 Task: In the  document fostercreativity.odt Select the last point and add comment:  ' It adds clarity to the overall document' Insert emoji reactions: 'Thumbs Down' Select all the potins and apply Title Case
Action: Mouse moved to (323, 384)
Screenshot: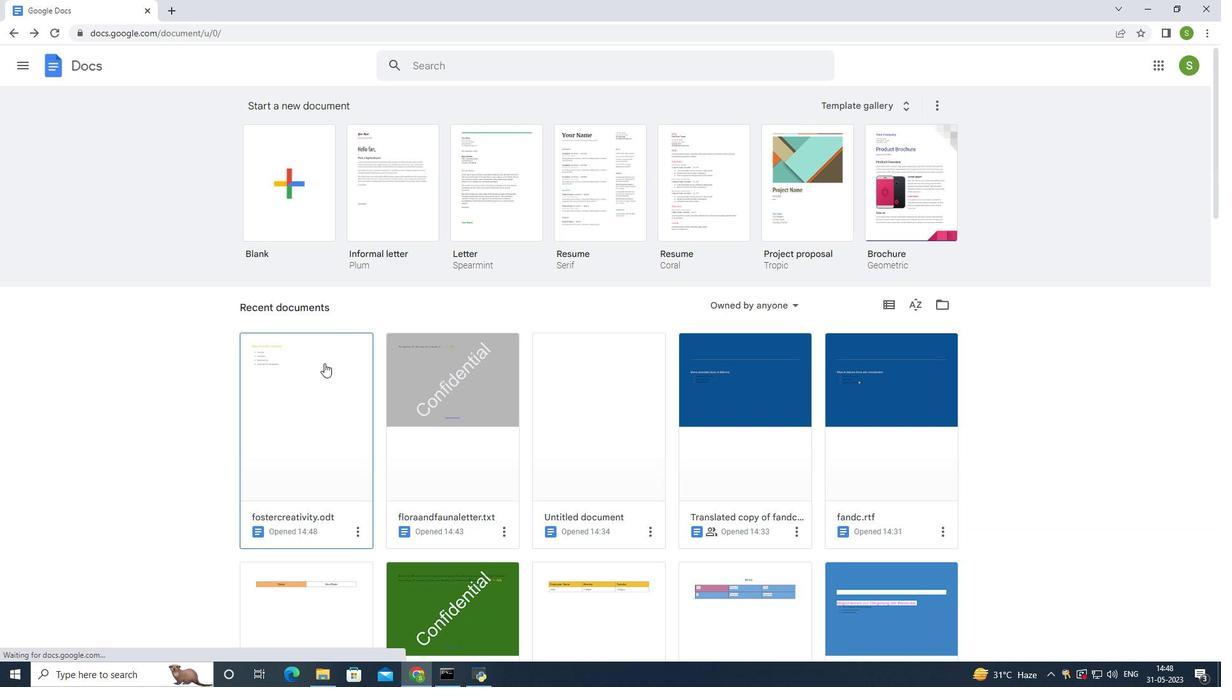 
Action: Mouse pressed left at (323, 384)
Screenshot: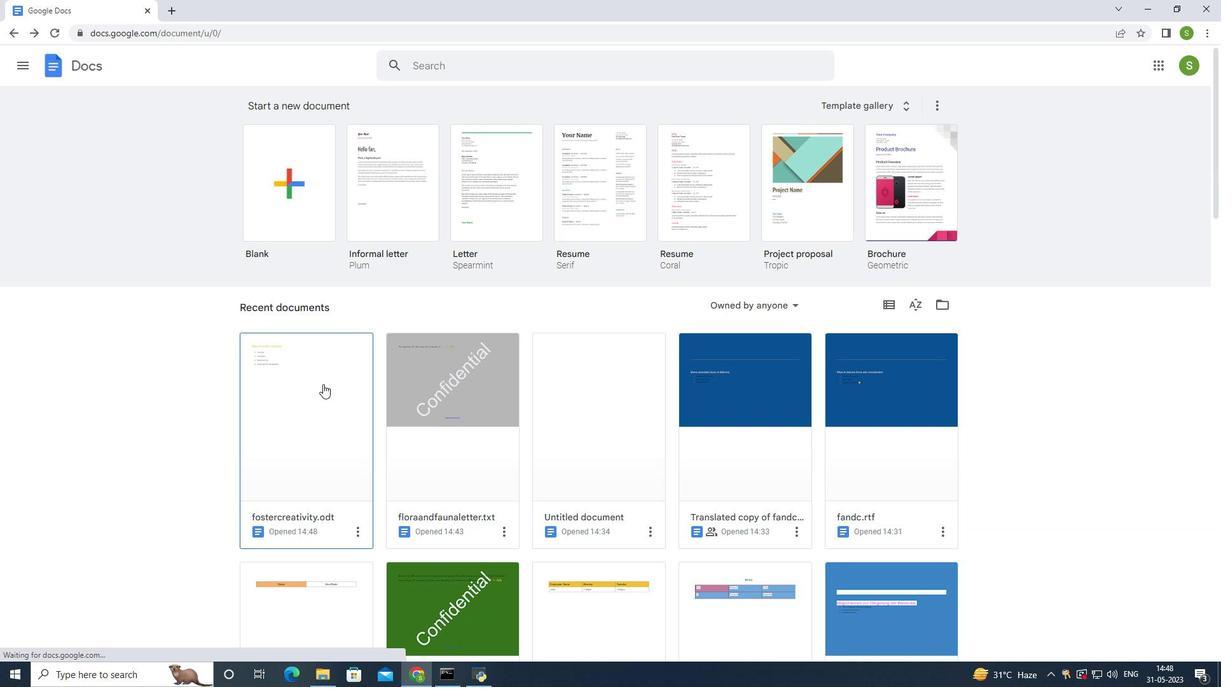
Action: Mouse moved to (426, 308)
Screenshot: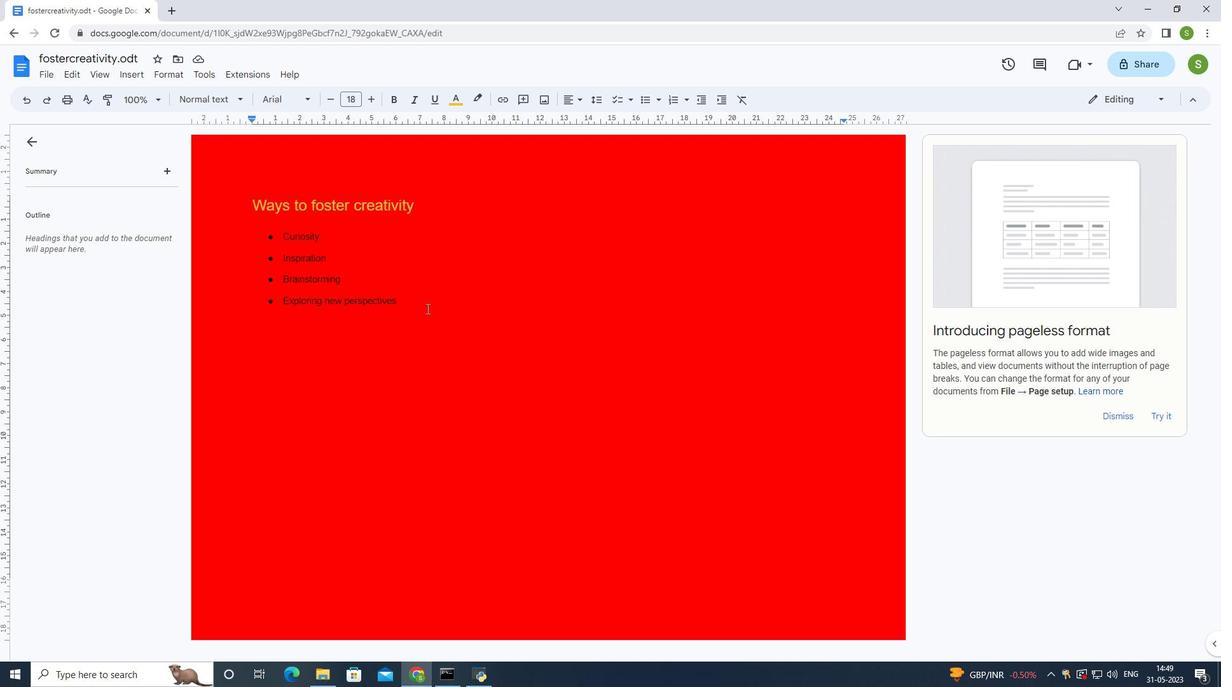 
Action: Mouse pressed left at (426, 308)
Screenshot: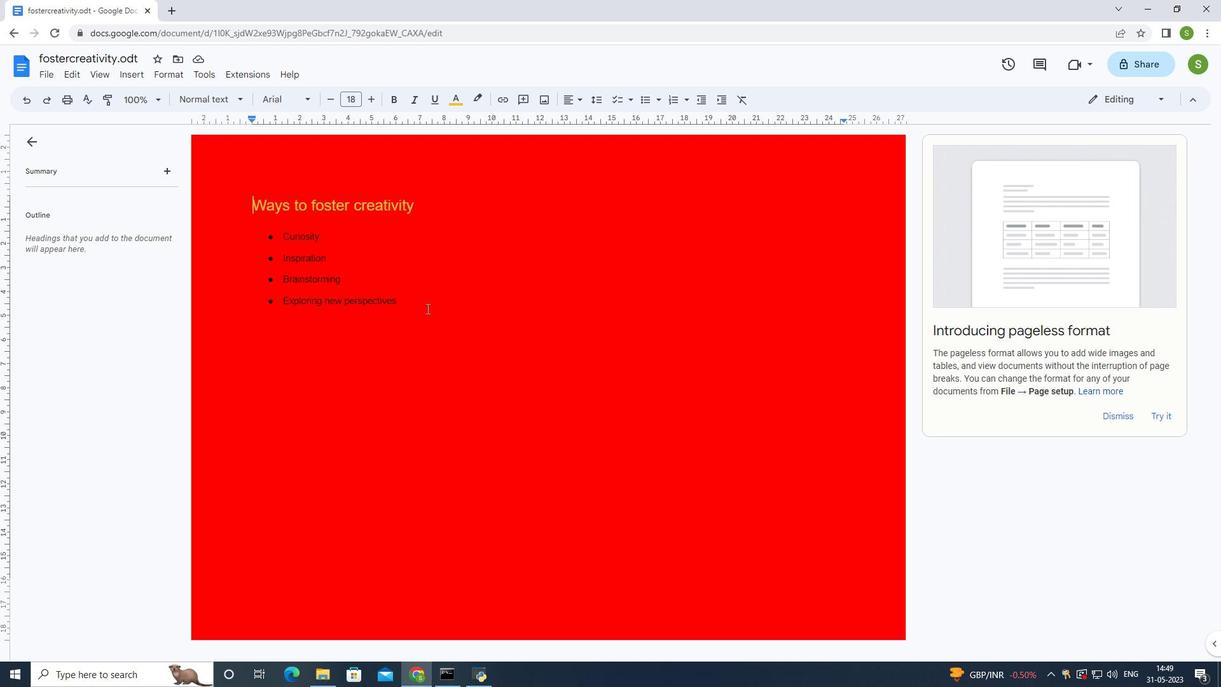 
Action: Mouse moved to (124, 76)
Screenshot: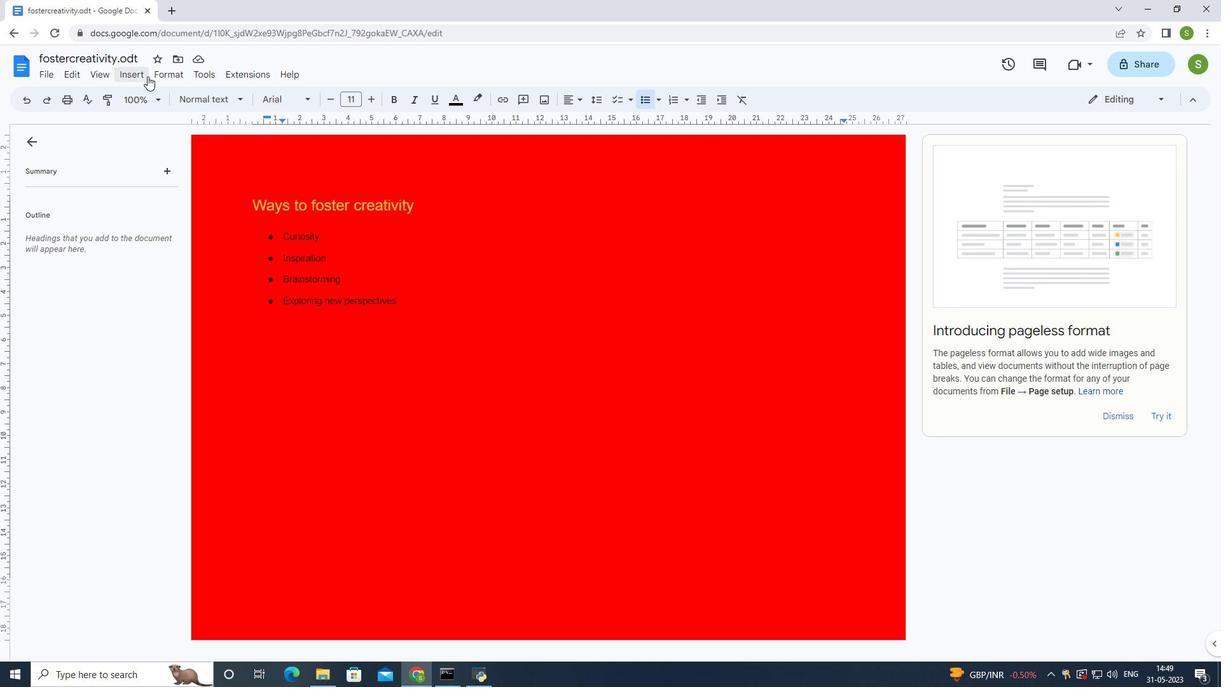 
Action: Mouse pressed left at (124, 76)
Screenshot: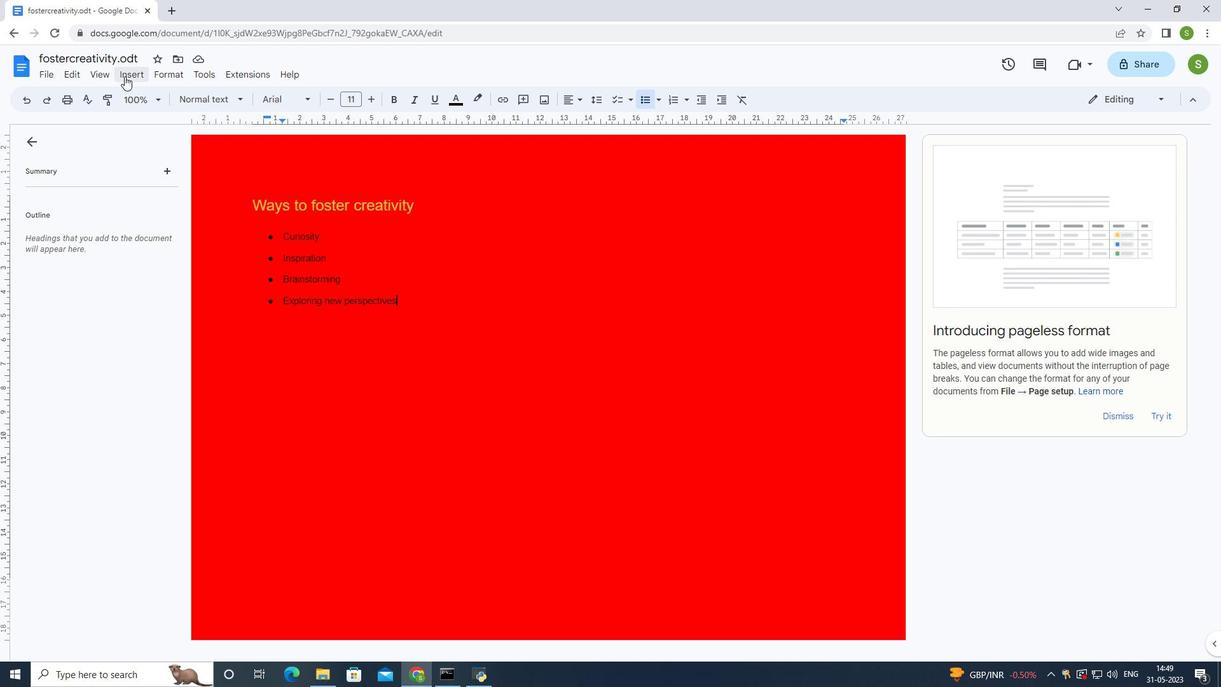 
Action: Mouse moved to (180, 484)
Screenshot: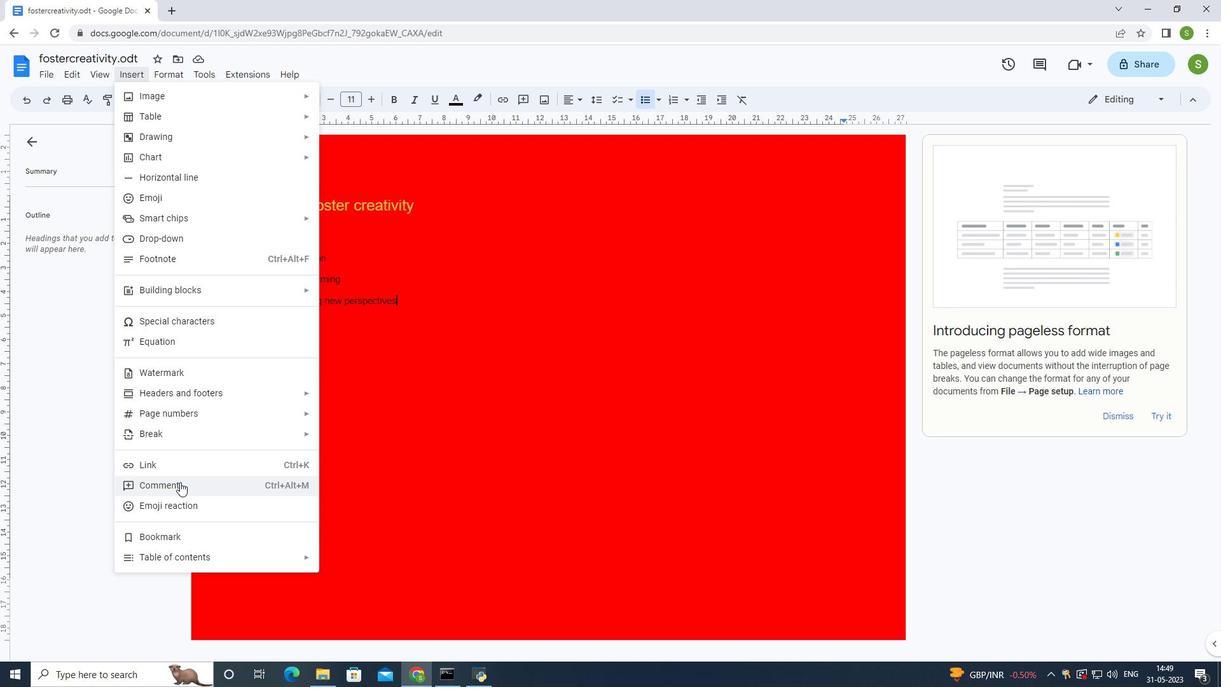 
Action: Mouse pressed left at (180, 484)
Screenshot: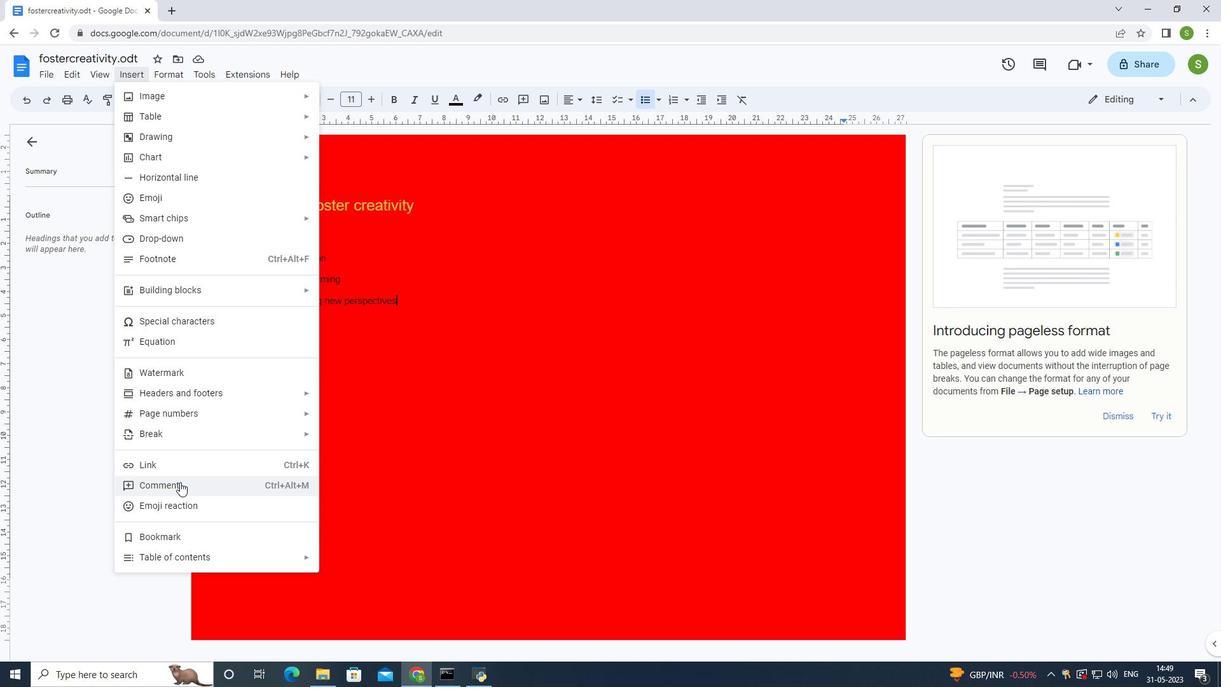 
Action: Mouse moved to (946, 354)
Screenshot: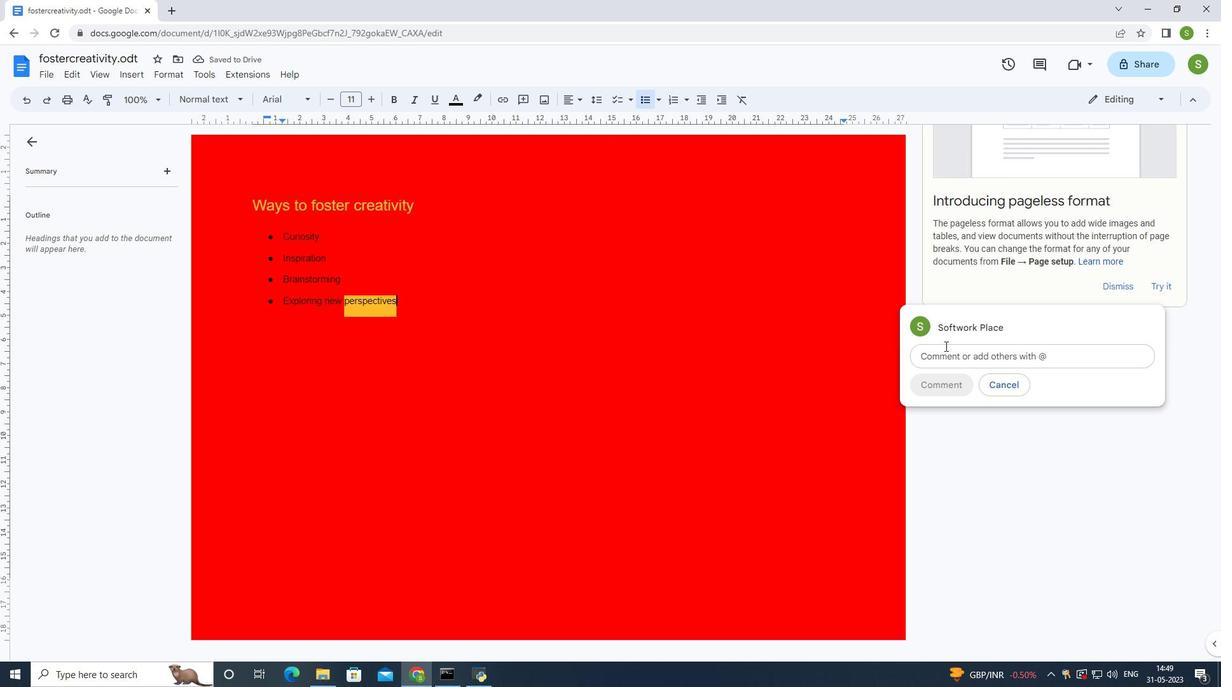 
Action: Mouse pressed left at (946, 354)
Screenshot: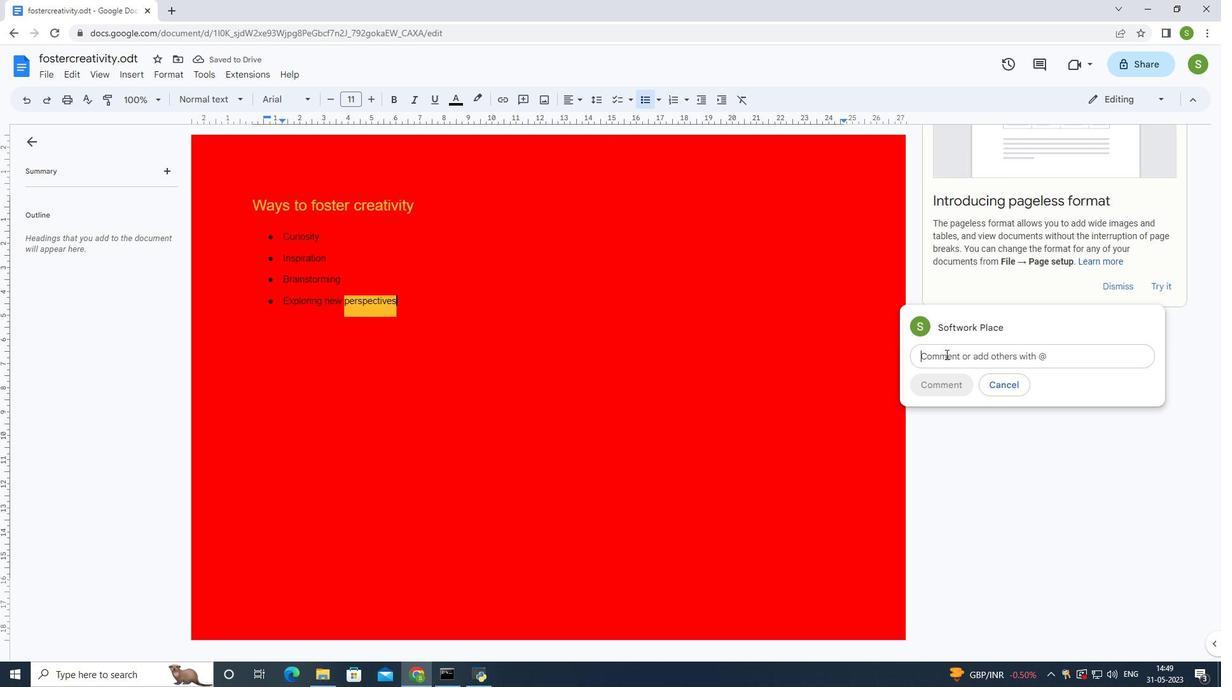 
Action: Mouse moved to (591, 185)
Screenshot: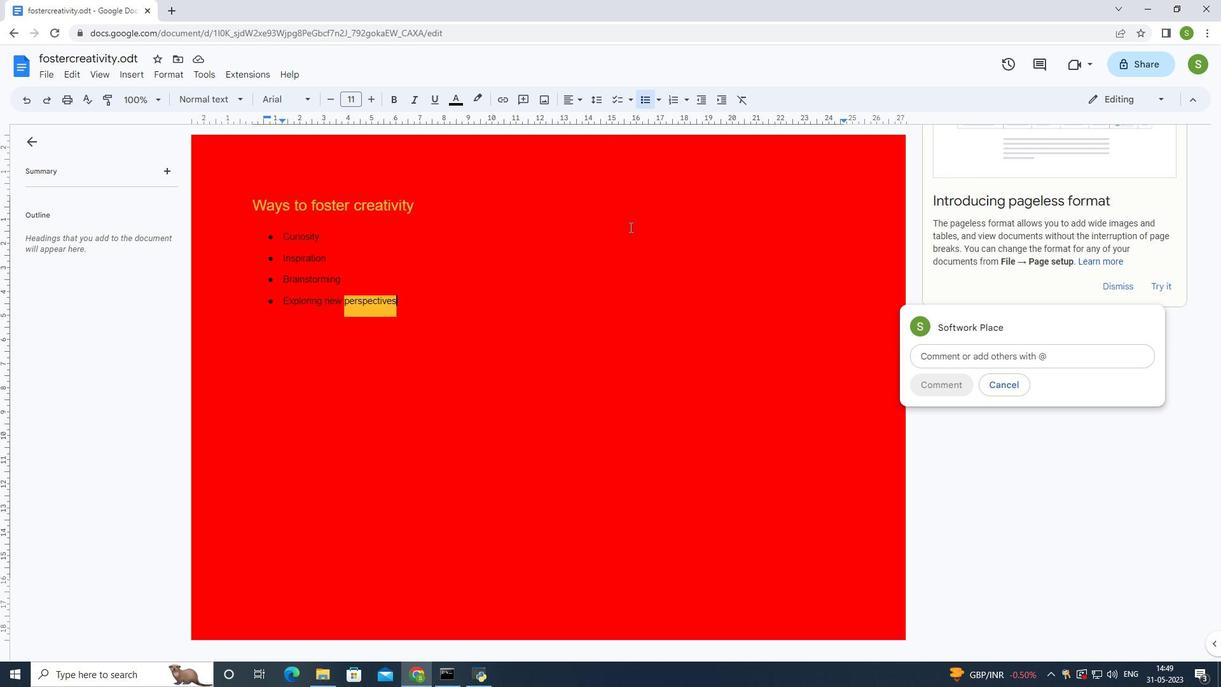 
Action: Key pressed <Key.shift>It<Key.space>adds<Key.space>clarity<Key.space>to<Key.space>the<Key.space>overall<Key.space>document
Screenshot: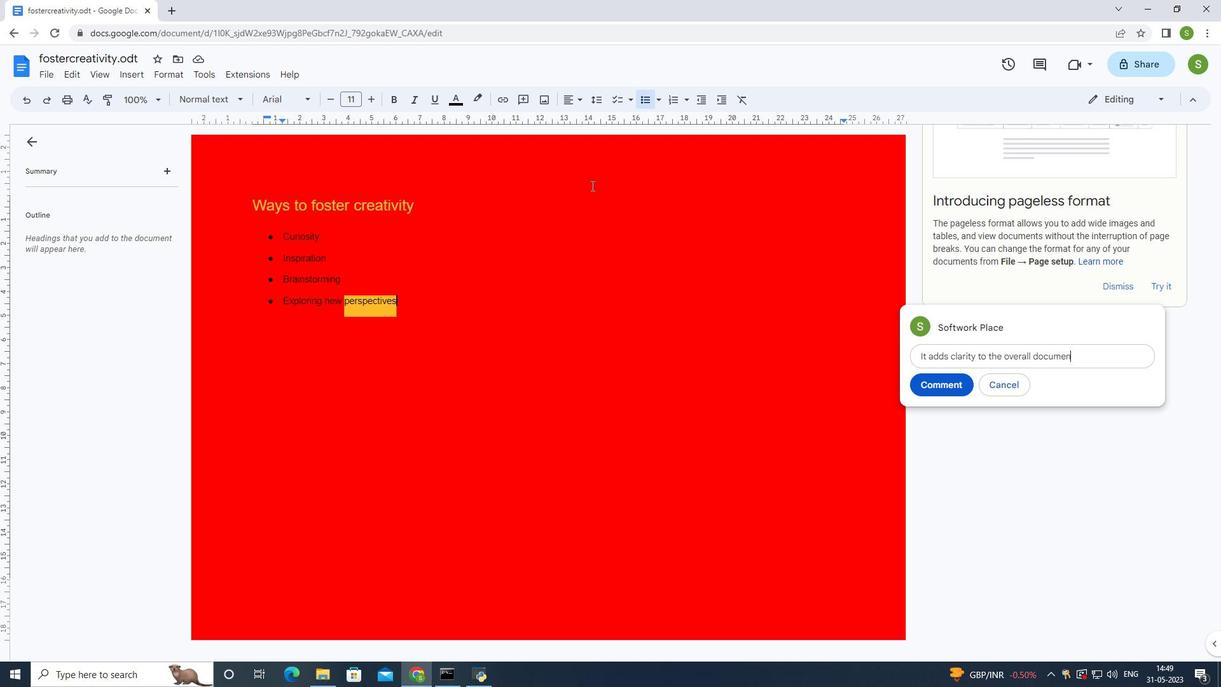 
Action: Mouse moved to (945, 389)
Screenshot: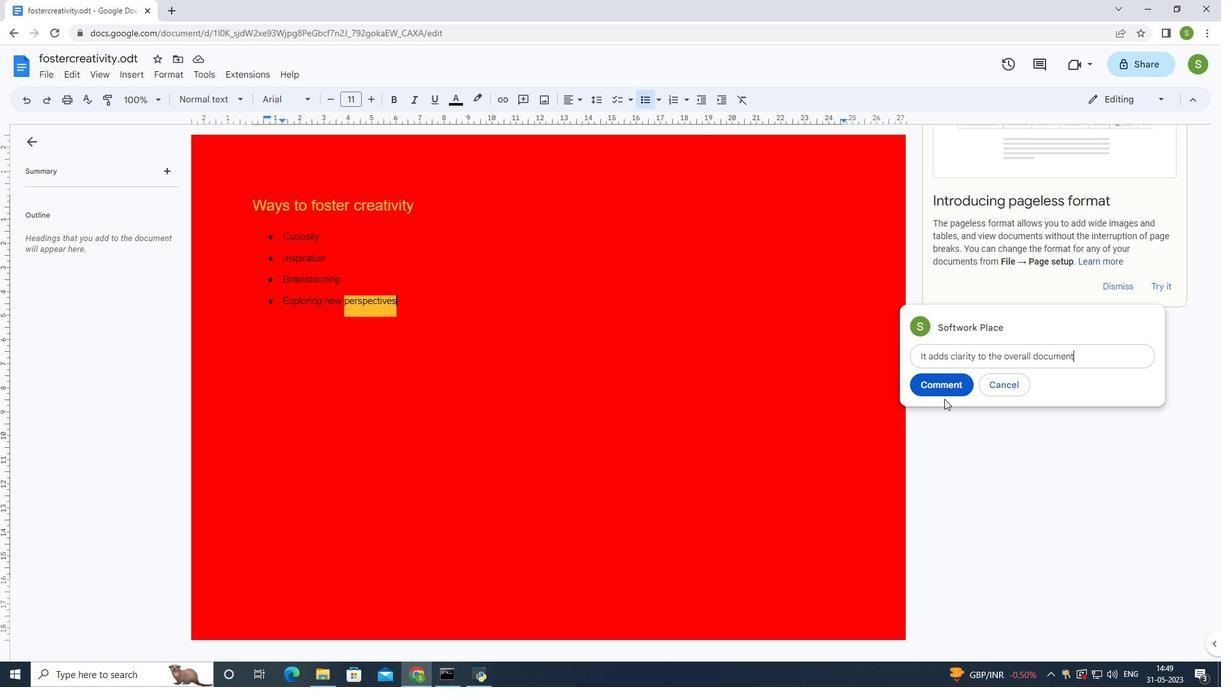 
Action: Mouse pressed left at (945, 389)
Screenshot: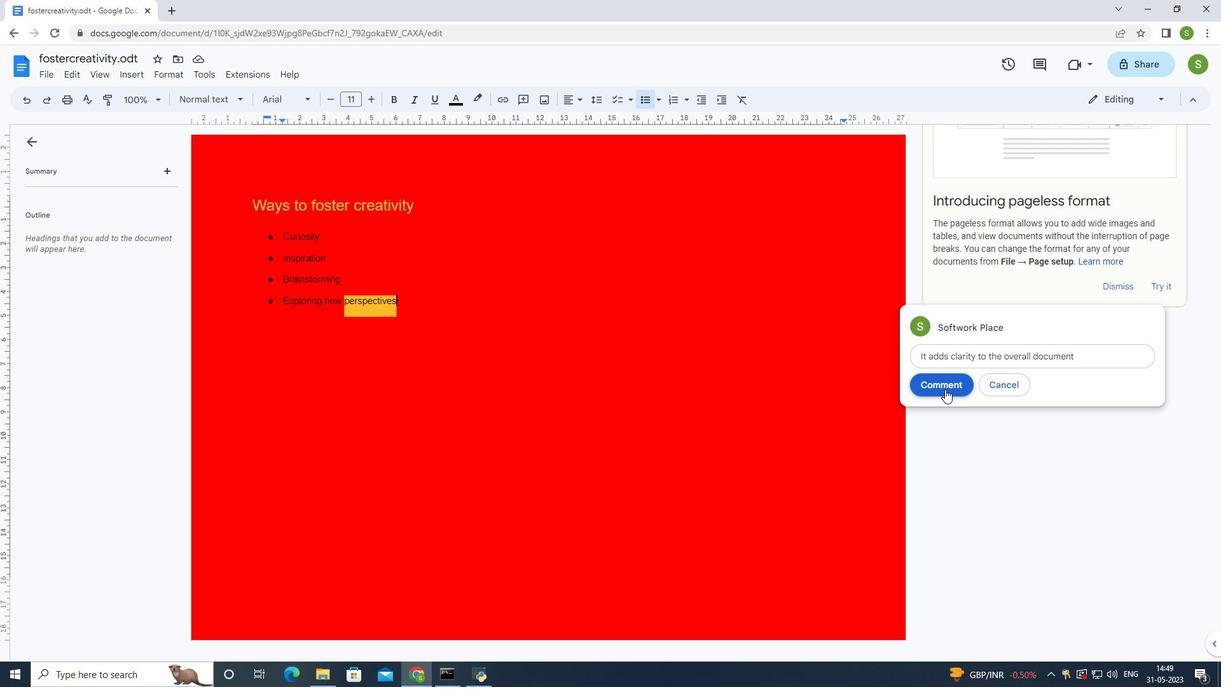 
Action: Mouse moved to (132, 69)
Screenshot: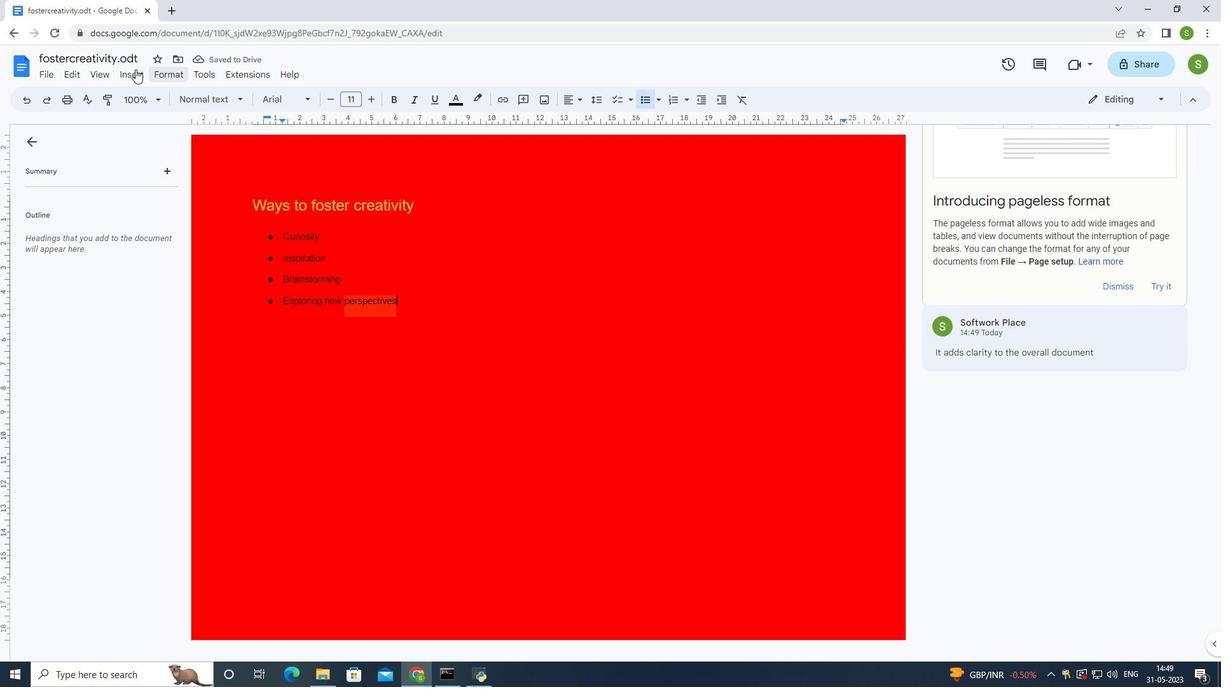 
Action: Mouse pressed left at (132, 69)
Screenshot: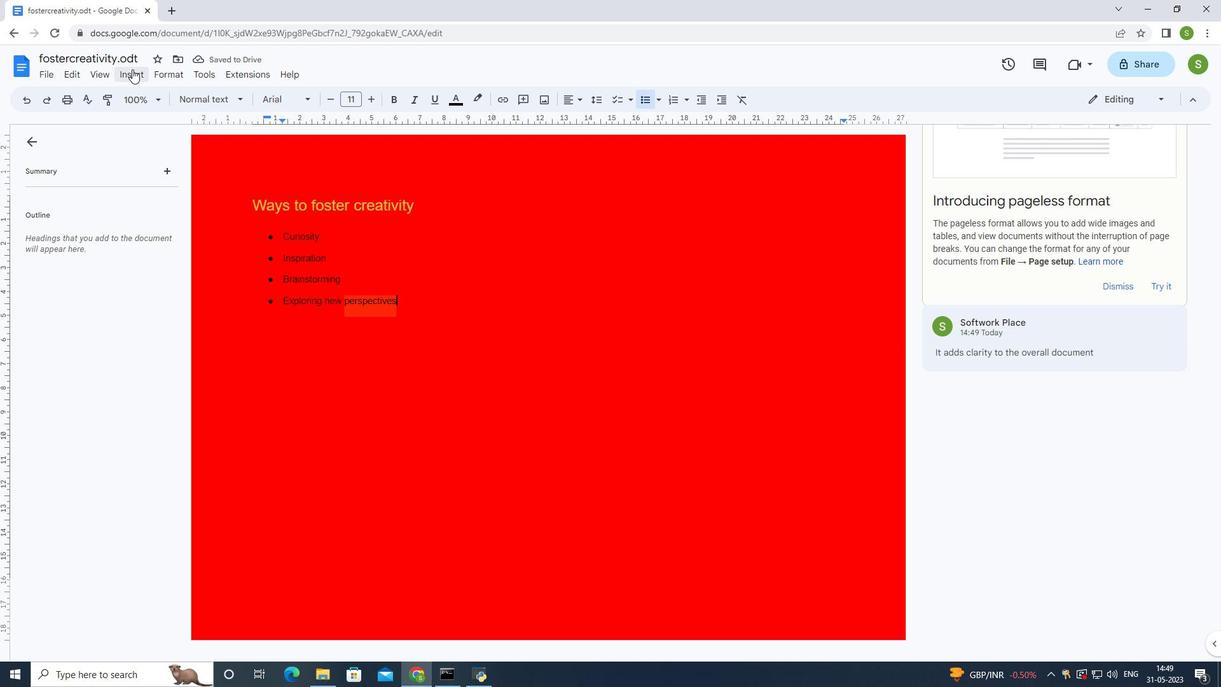 
Action: Mouse moved to (155, 199)
Screenshot: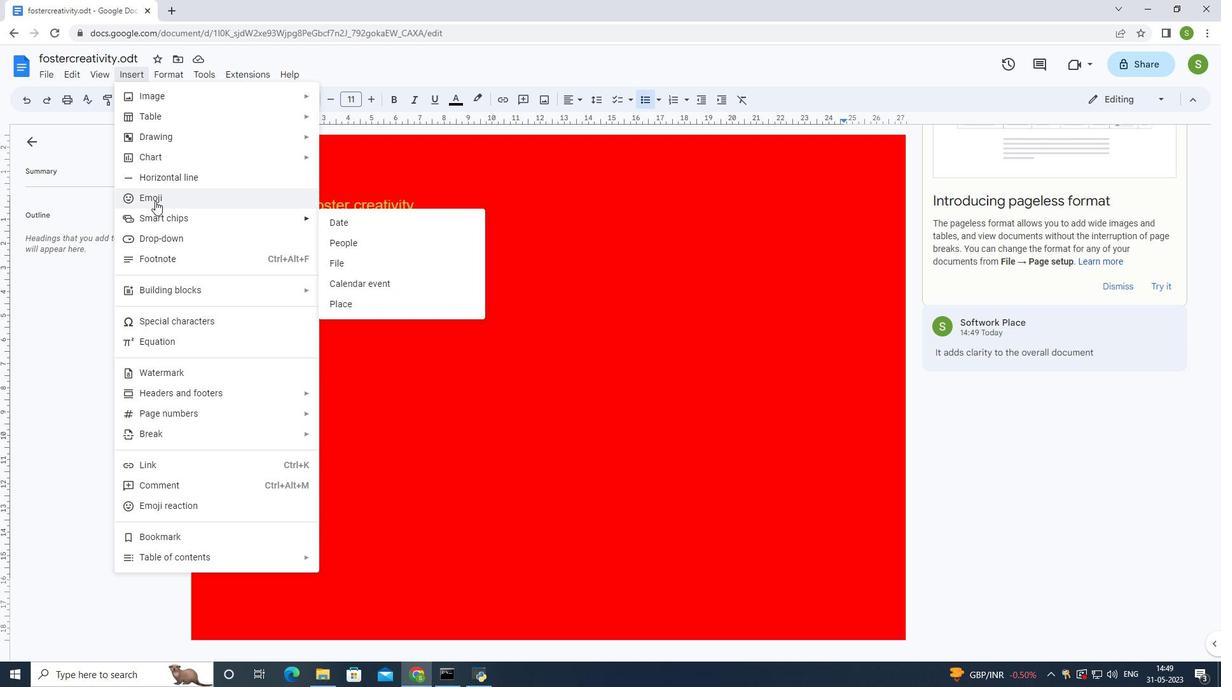 
Action: Mouse pressed left at (155, 199)
Screenshot: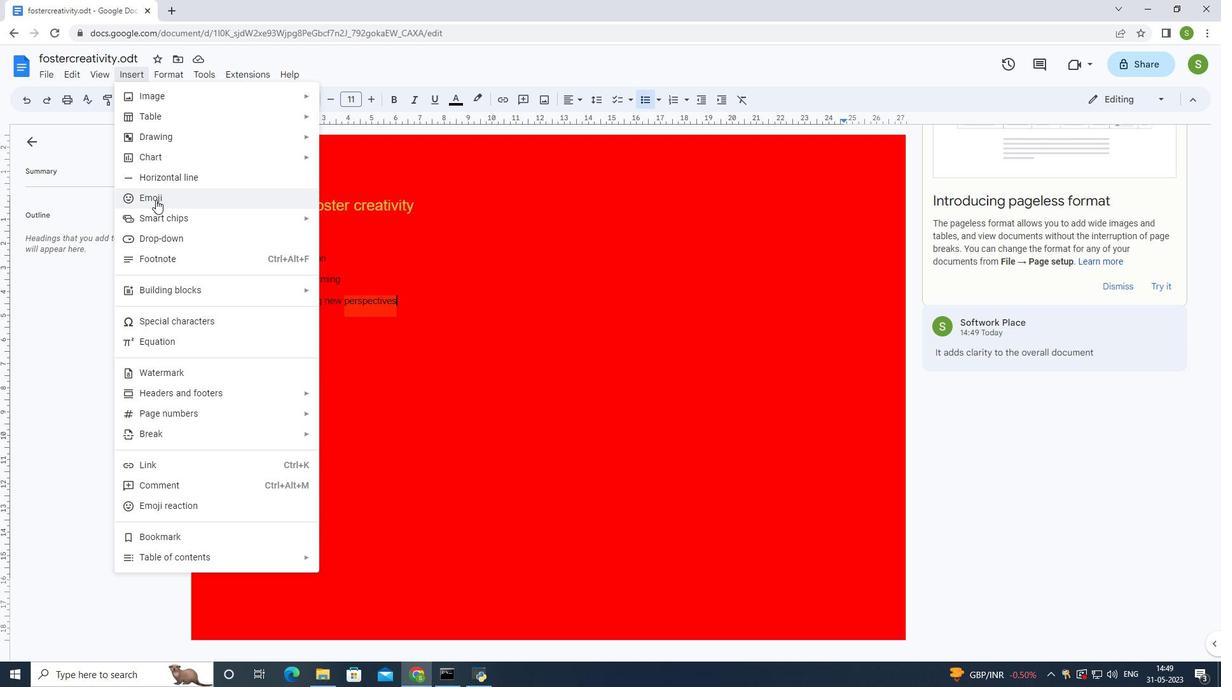 
Action: Mouse moved to (509, 422)
Screenshot: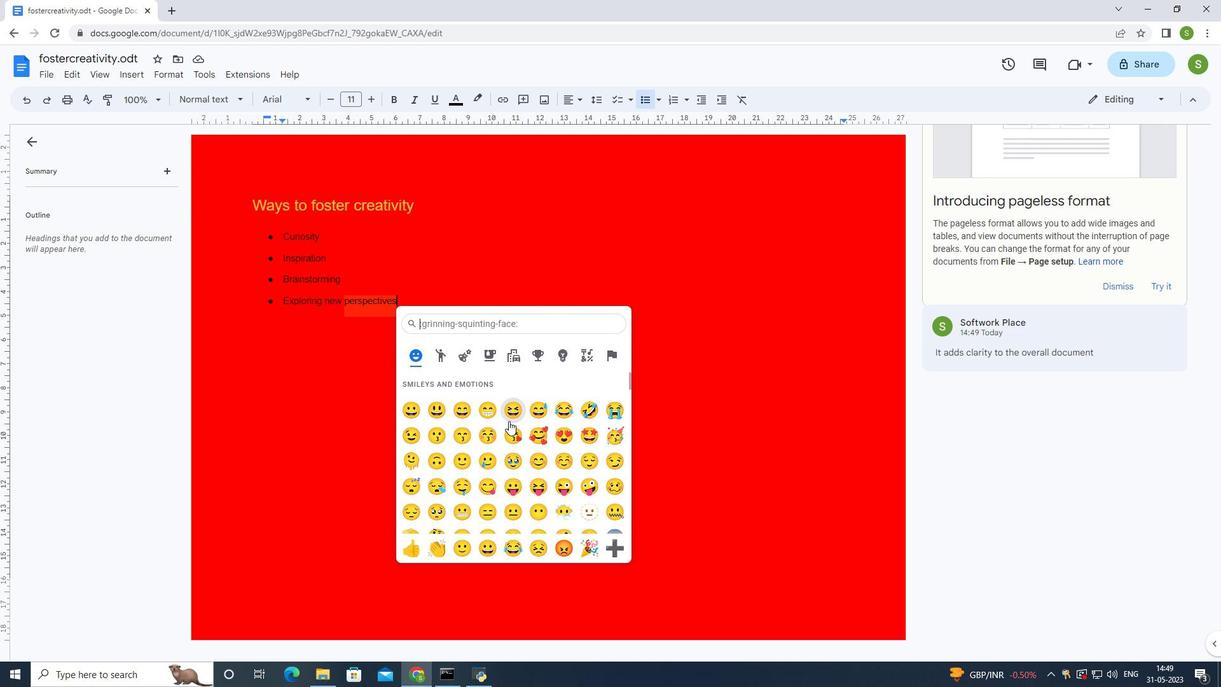 
Action: Mouse scrolled (509, 421) with delta (0, 0)
Screenshot: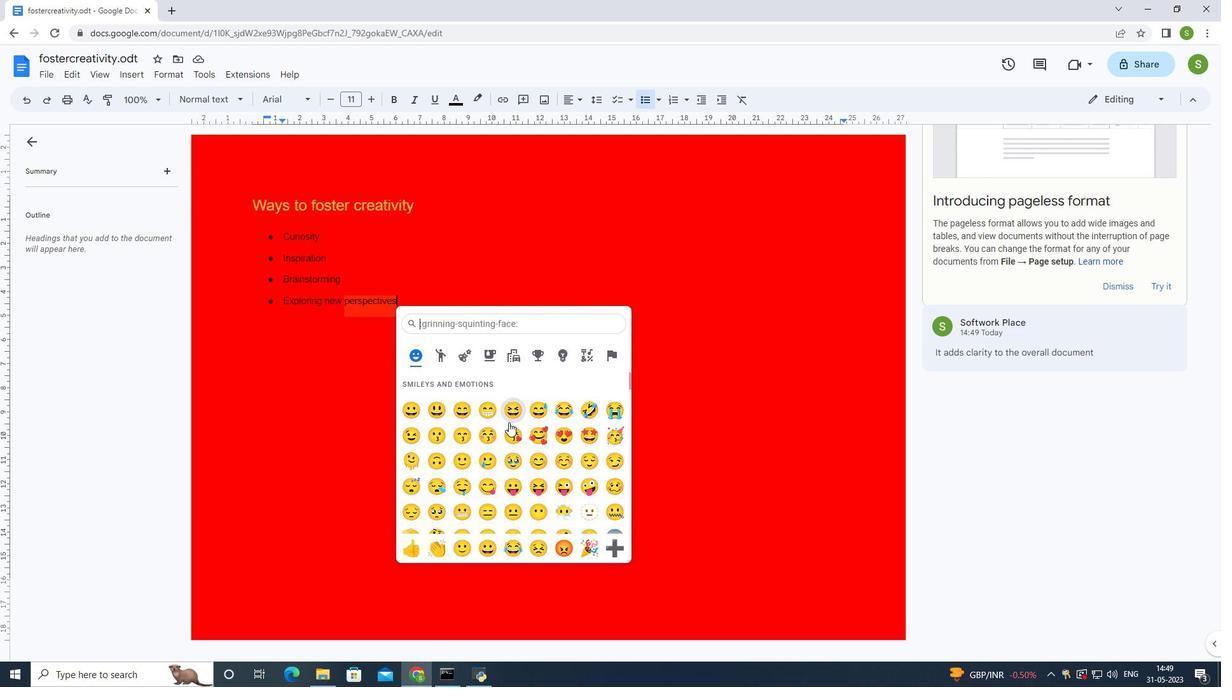 
Action: Mouse scrolled (509, 421) with delta (0, 0)
Screenshot: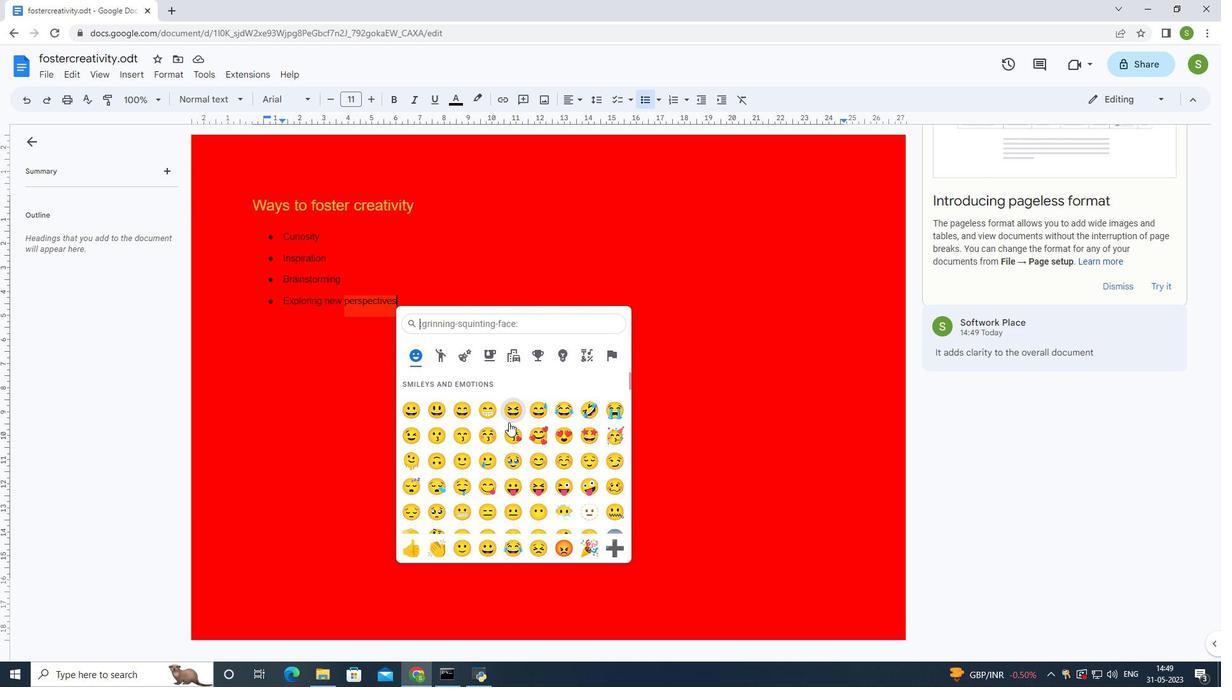 
Action: Mouse scrolled (509, 421) with delta (0, 0)
Screenshot: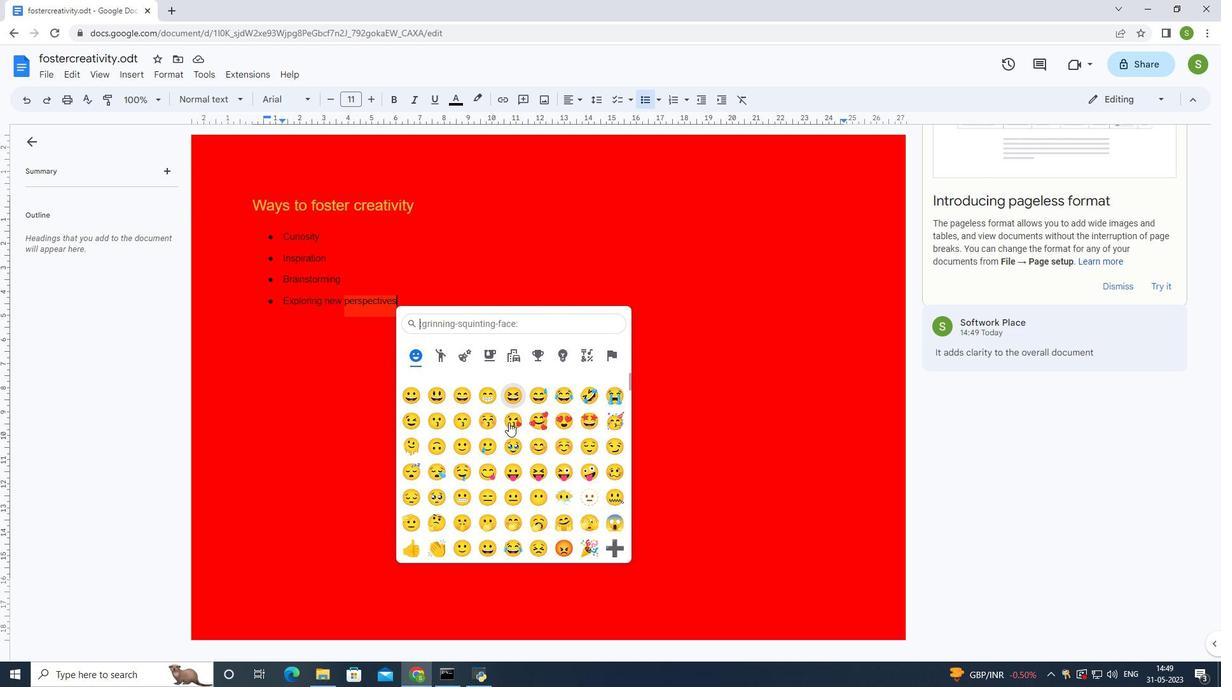 
Action: Mouse scrolled (509, 421) with delta (0, 0)
Screenshot: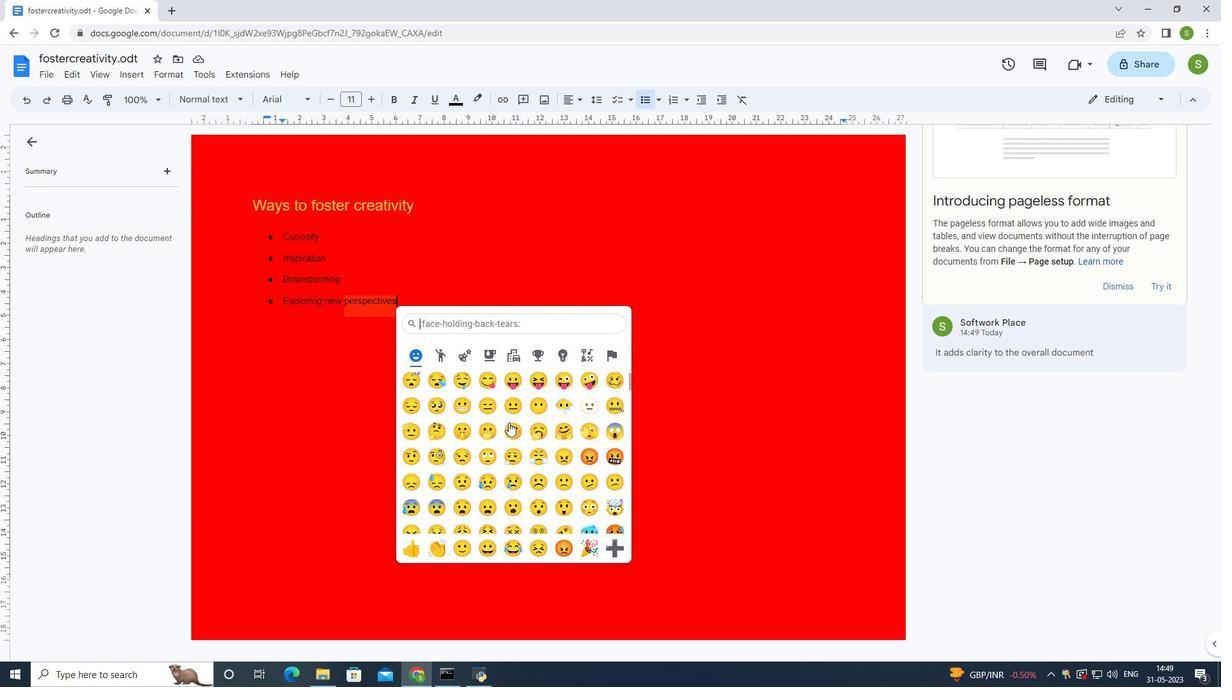 
Action: Mouse scrolled (509, 421) with delta (0, 0)
Screenshot: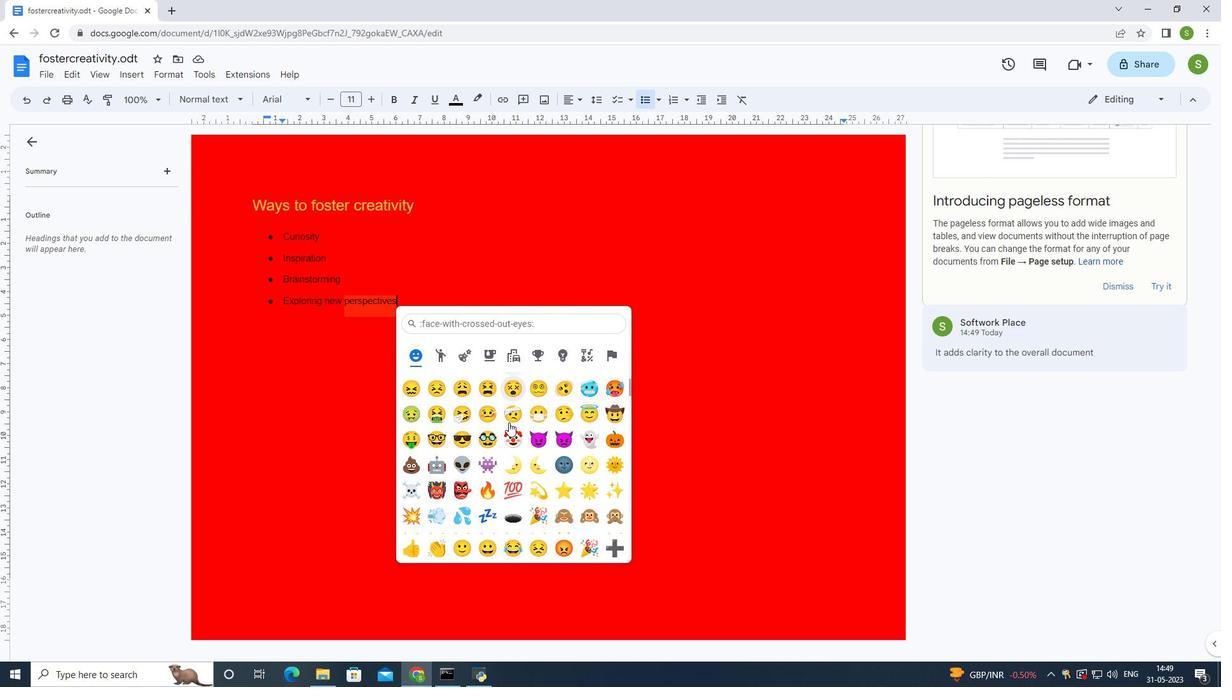 
Action: Mouse moved to (509, 421)
Screenshot: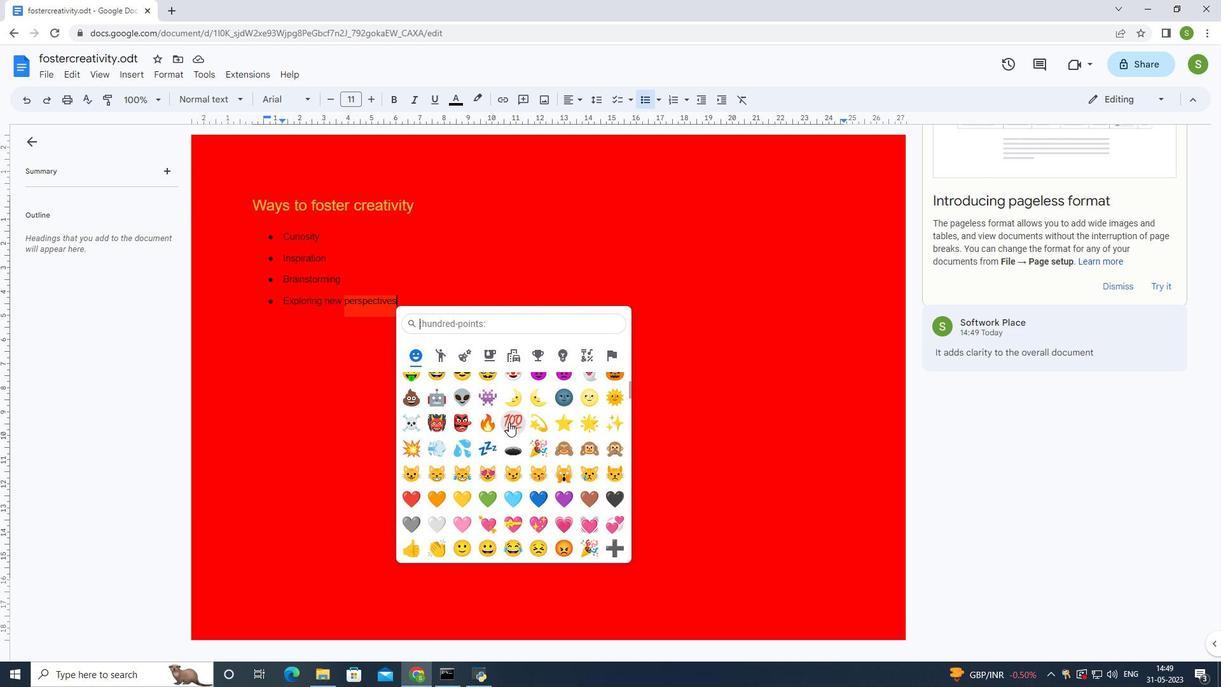 
Action: Mouse scrolled (509, 421) with delta (0, 0)
Screenshot: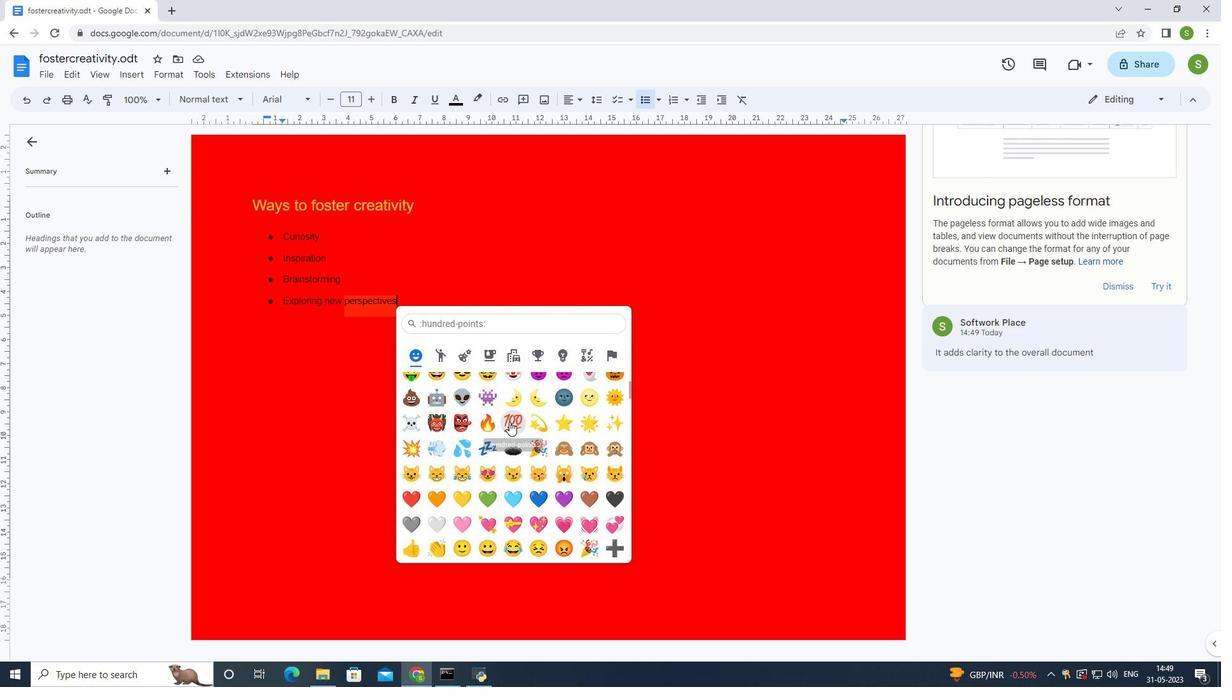
Action: Mouse scrolled (509, 421) with delta (0, 0)
Screenshot: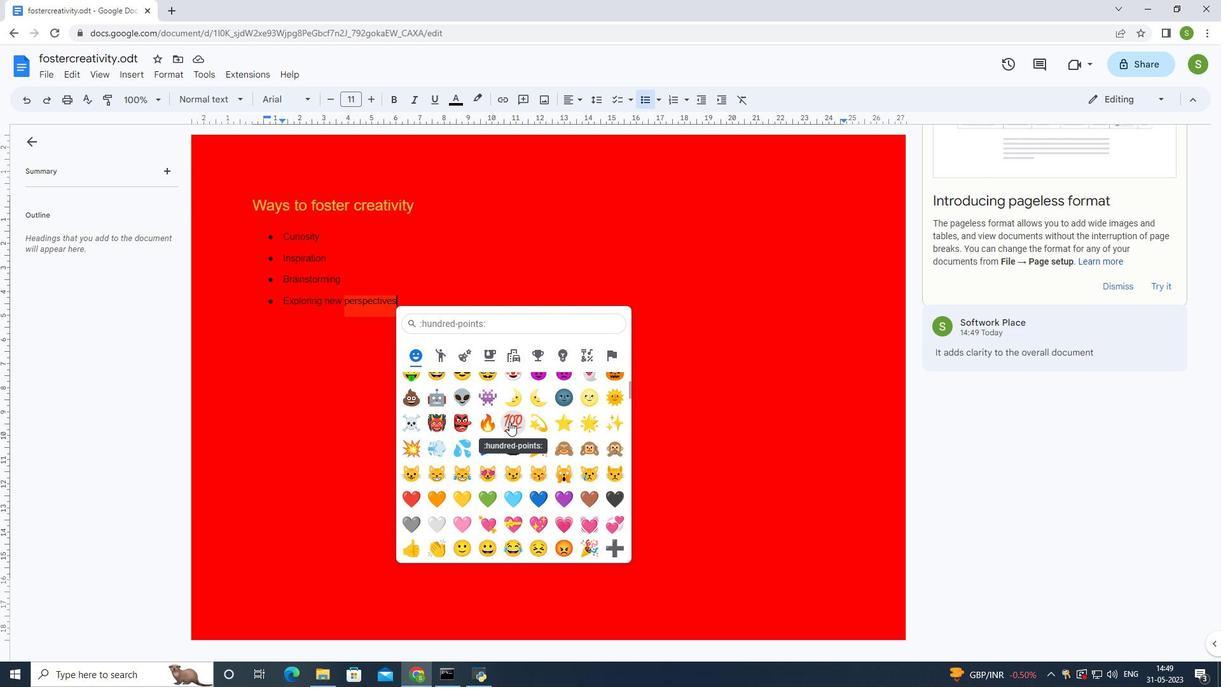 
Action: Mouse scrolled (509, 421) with delta (0, 0)
Screenshot: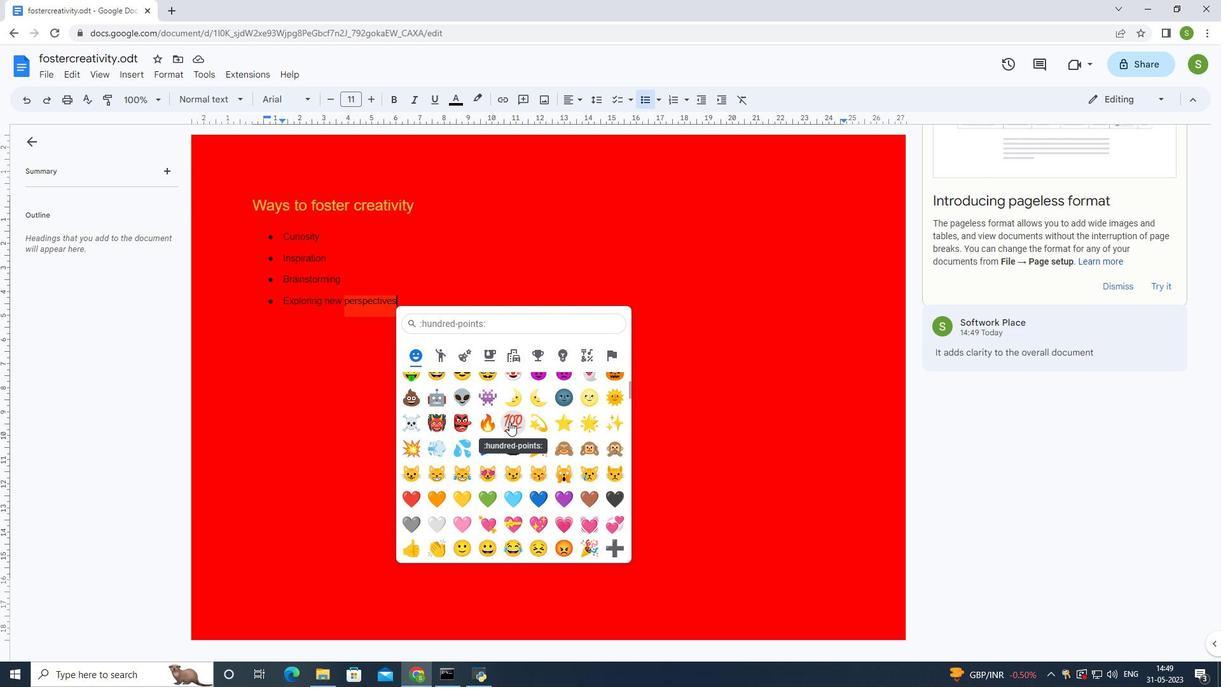 
Action: Mouse scrolled (509, 421) with delta (0, 0)
Screenshot: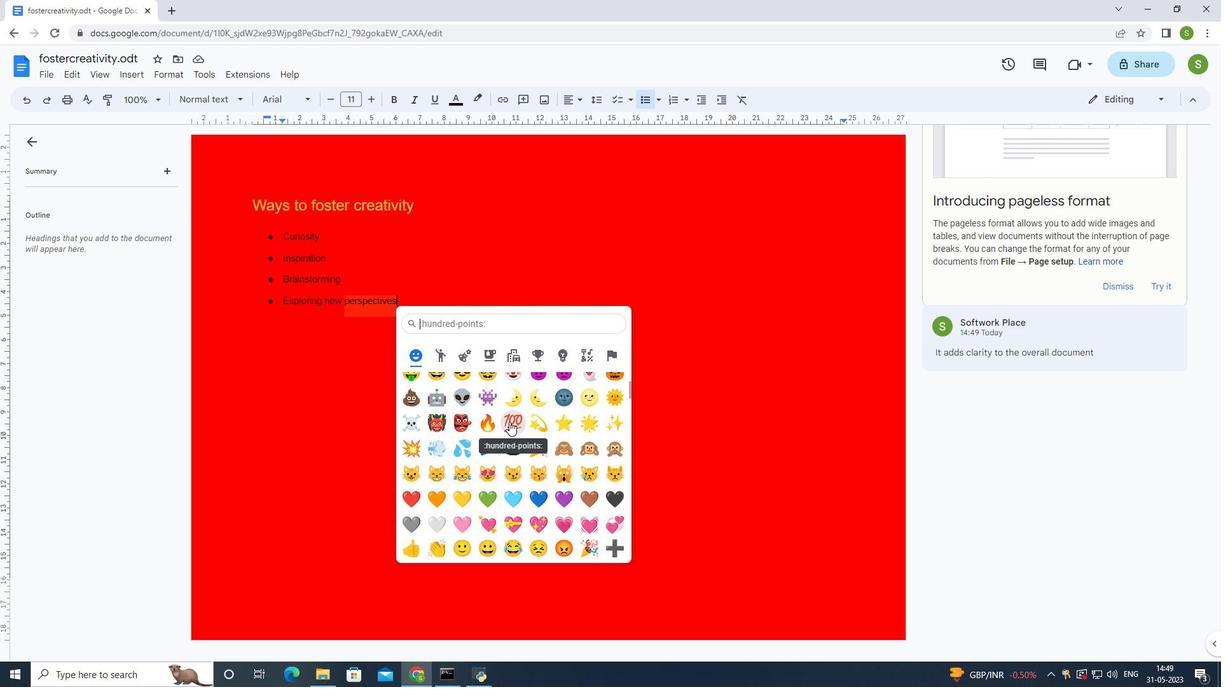 
Action: Mouse moved to (437, 402)
Screenshot: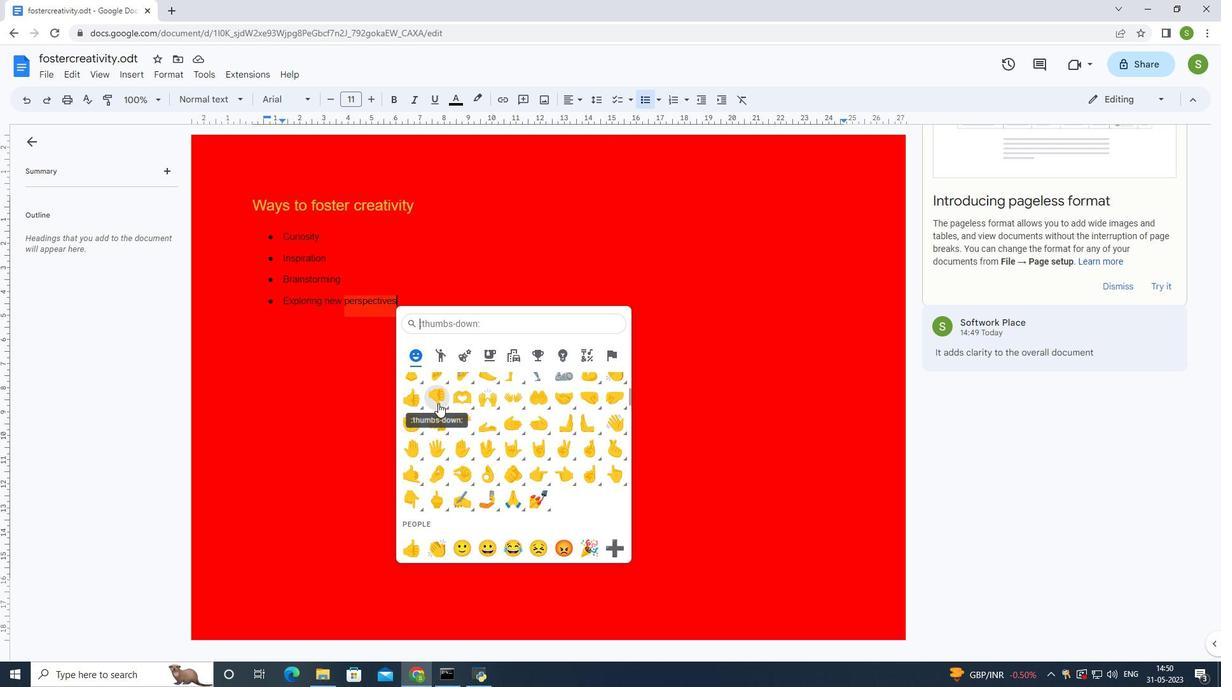 
Action: Mouse pressed left at (437, 402)
Screenshot: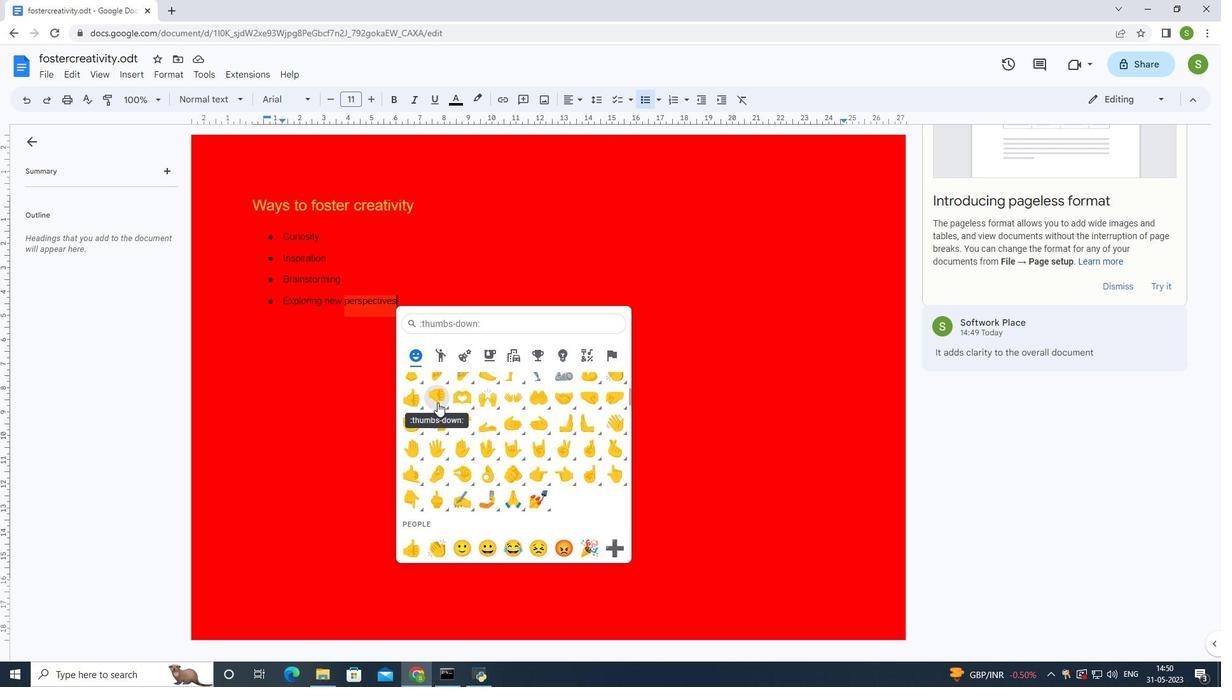 
Action: Mouse moved to (278, 234)
Screenshot: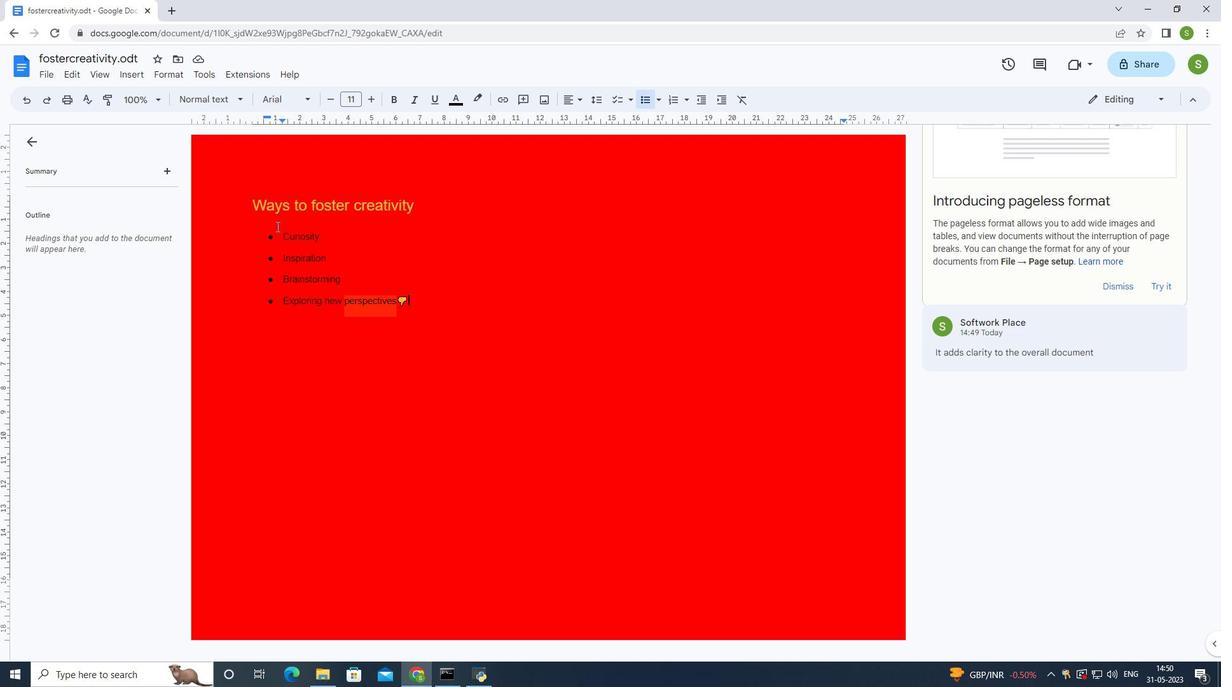 
Action: Mouse pressed left at (278, 234)
Screenshot: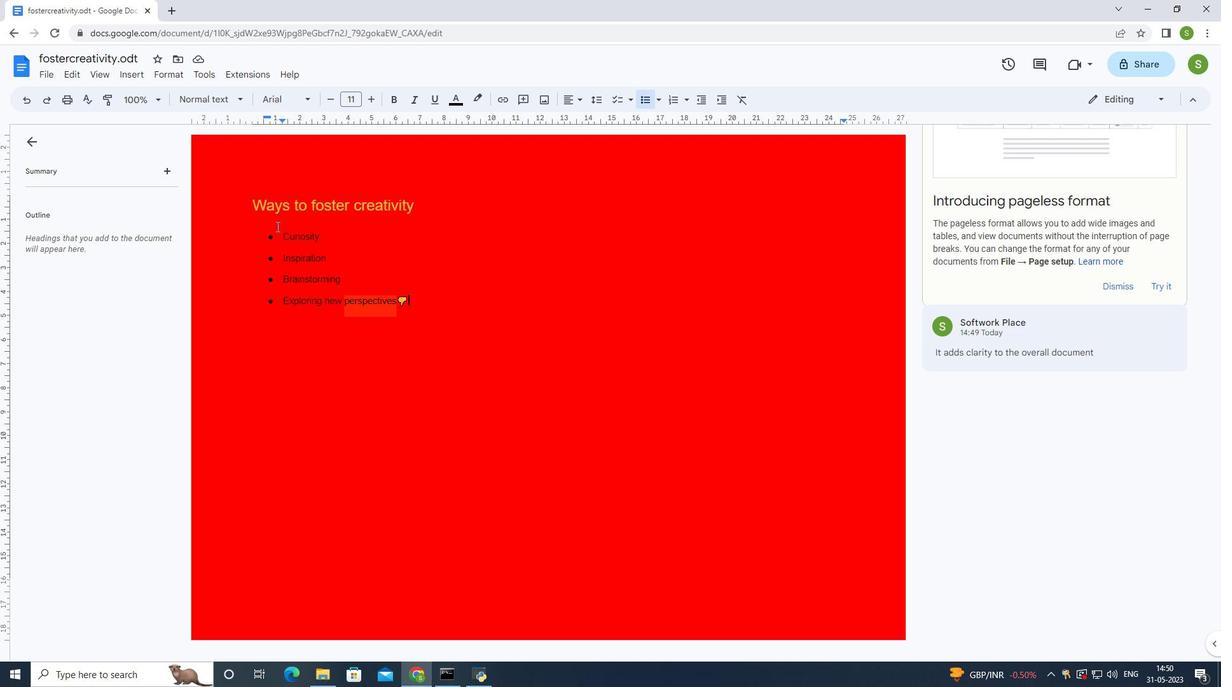 
Action: Mouse moved to (202, 71)
Screenshot: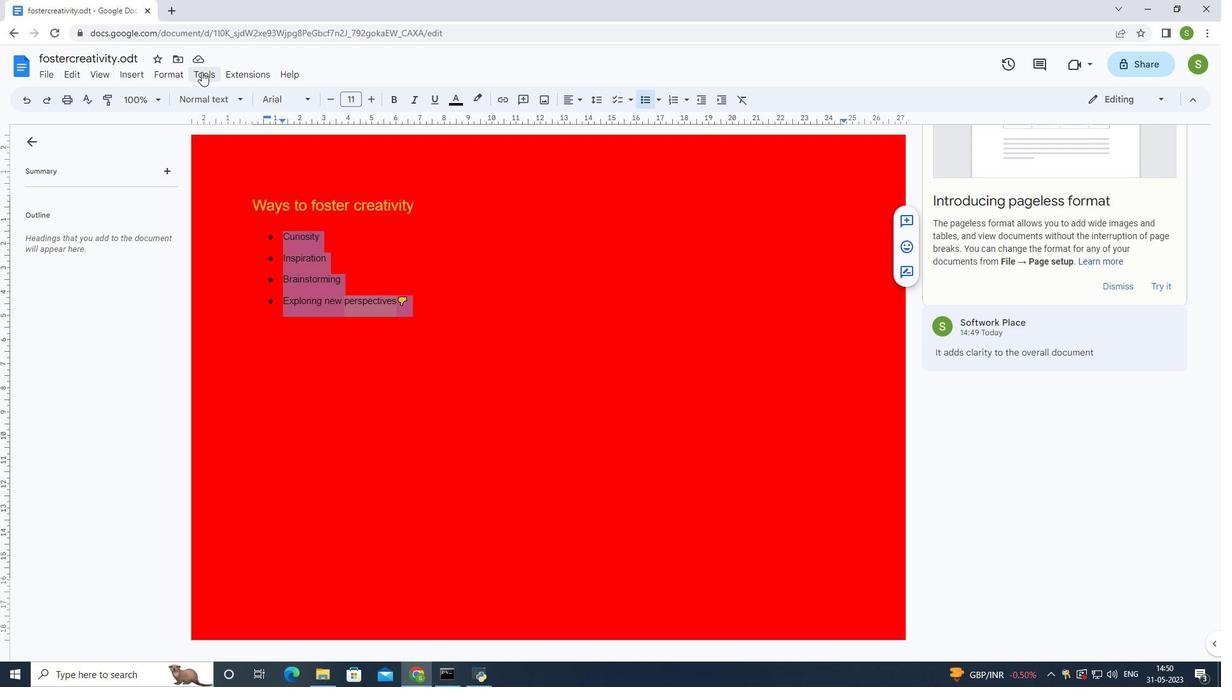 
Action: Mouse pressed left at (202, 71)
Screenshot: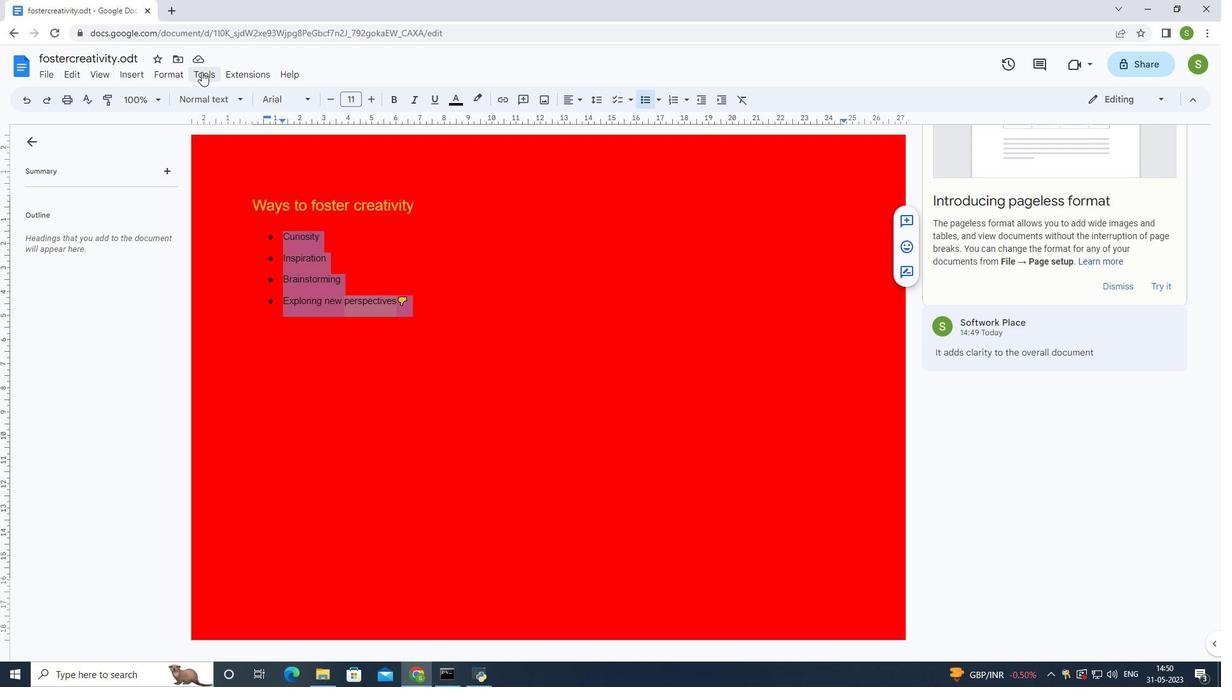 
Action: Mouse moved to (559, 296)
Screenshot: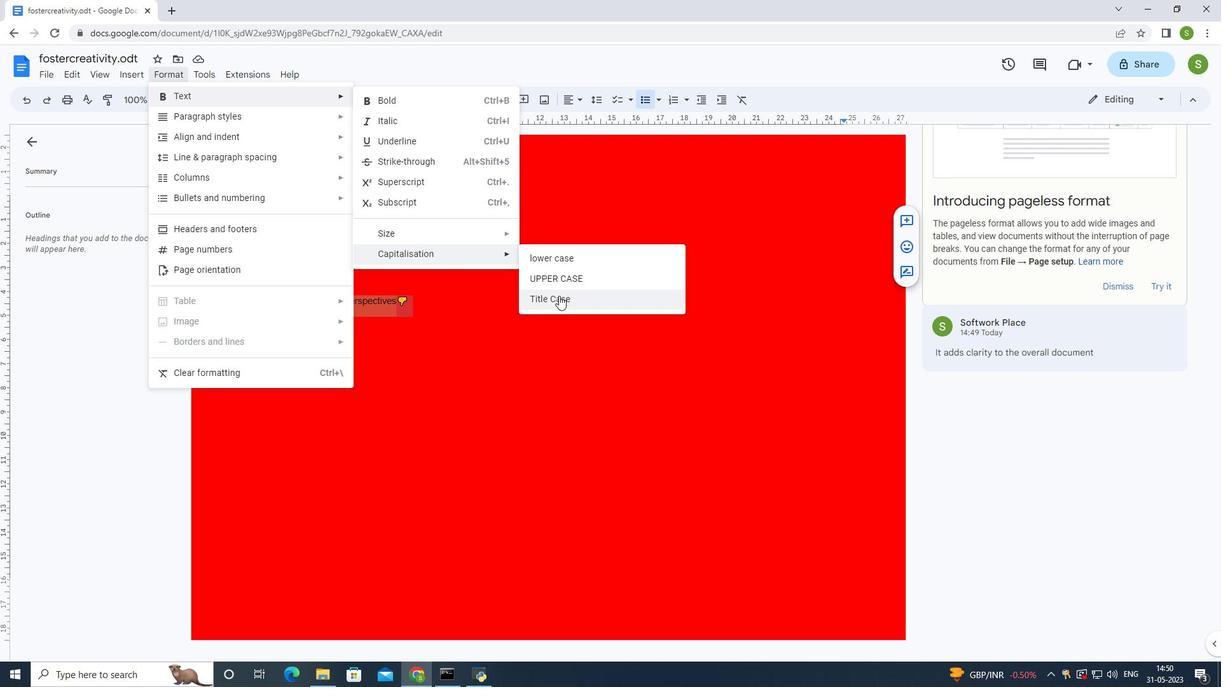 
Action: Mouse pressed left at (559, 296)
Screenshot: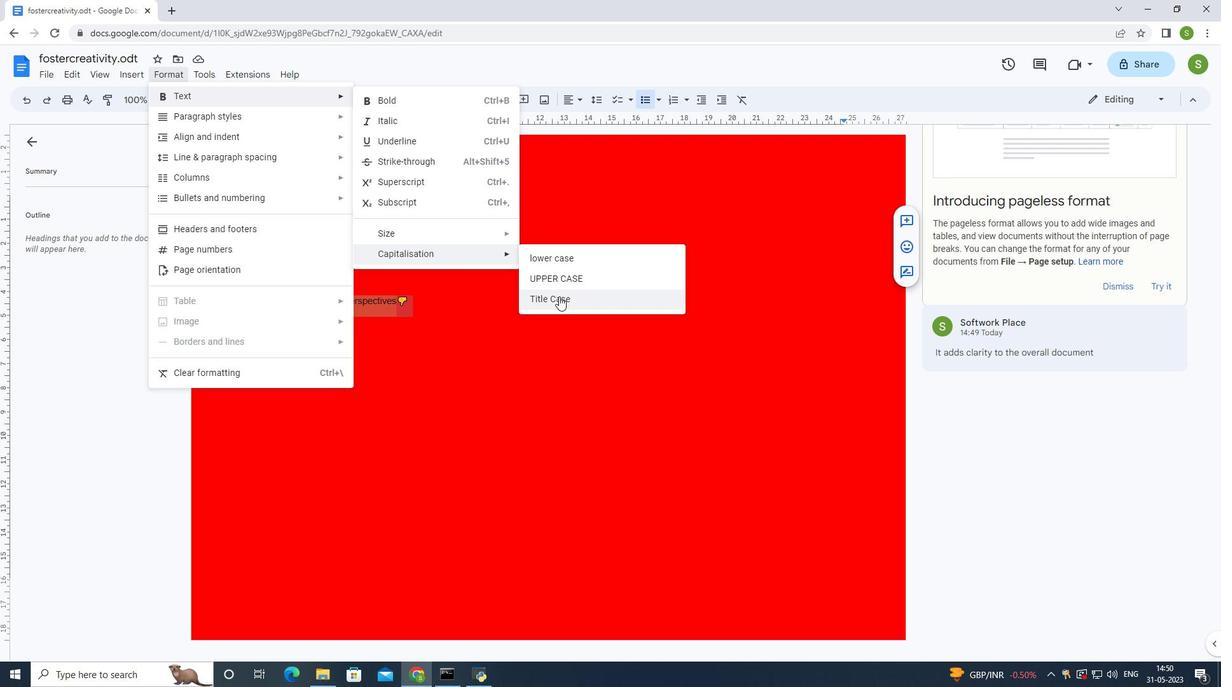 
Action: Mouse moved to (559, 297)
Screenshot: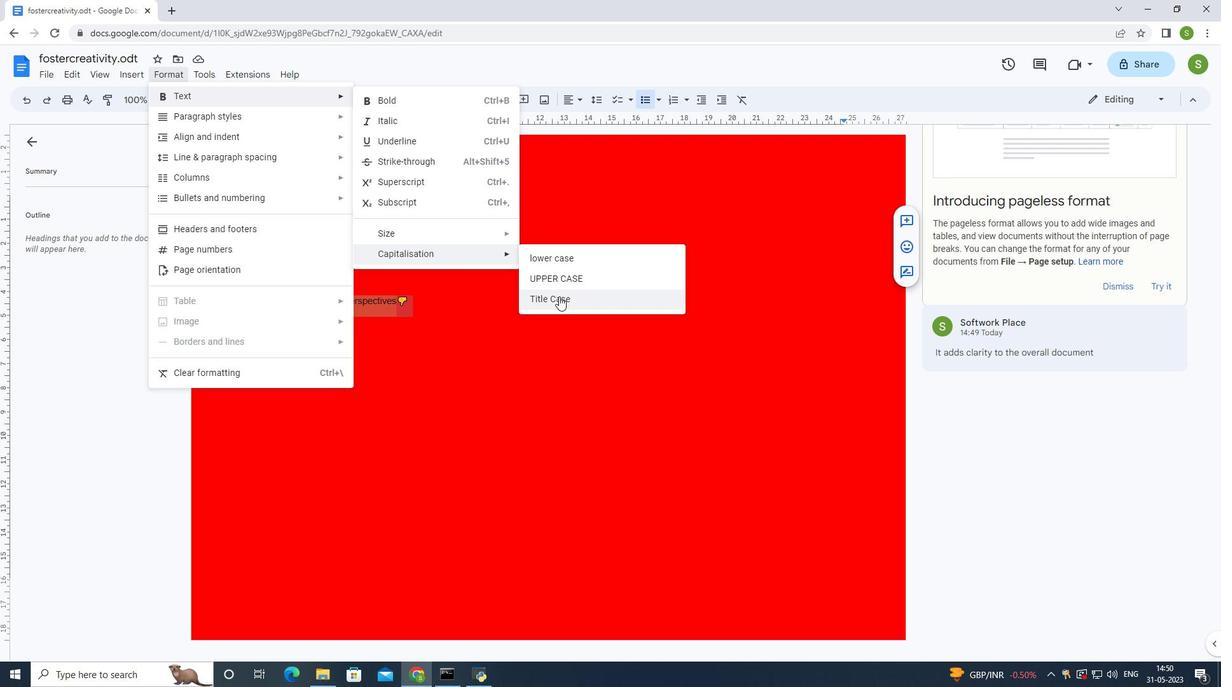 
Action: Mouse pressed left at (559, 297)
Screenshot: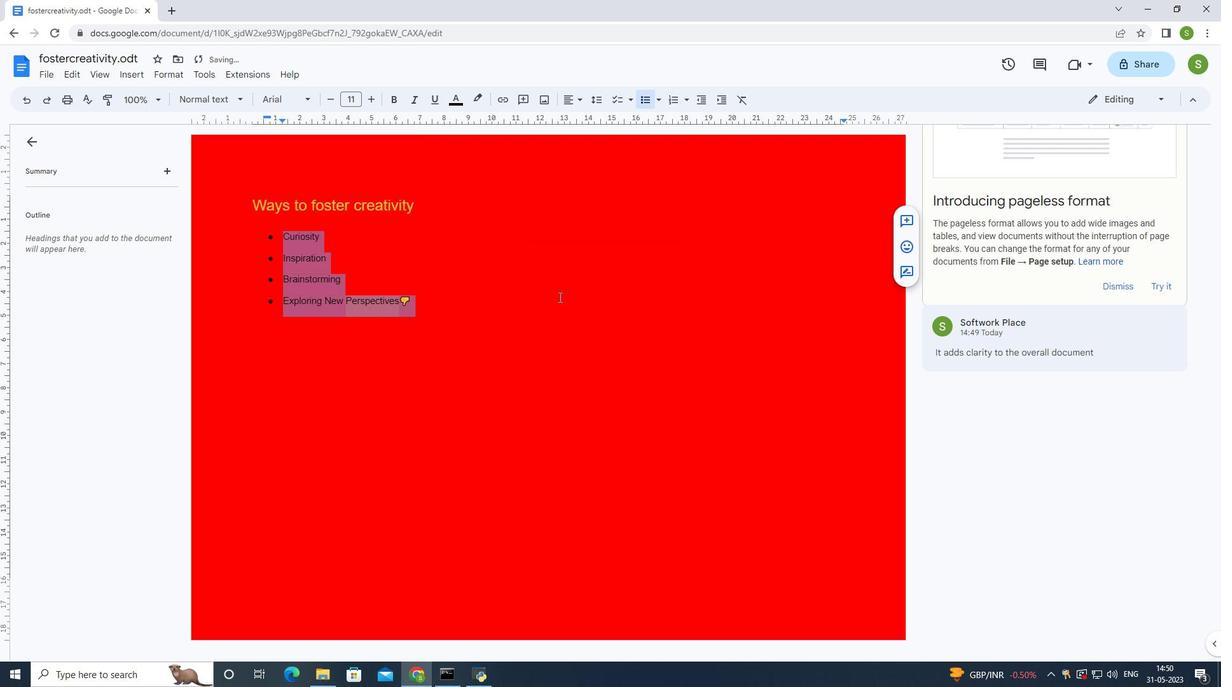 
Action: Mouse moved to (528, 267)
Screenshot: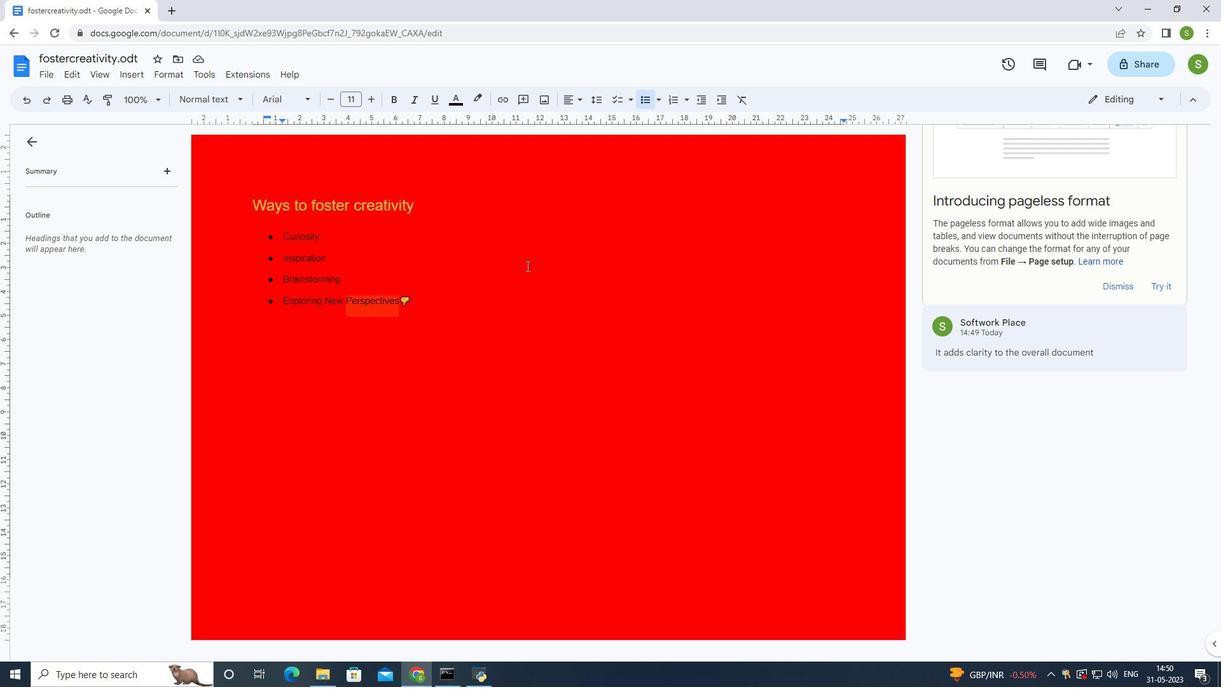 
Action: Key pressed ctrl+S
Screenshot: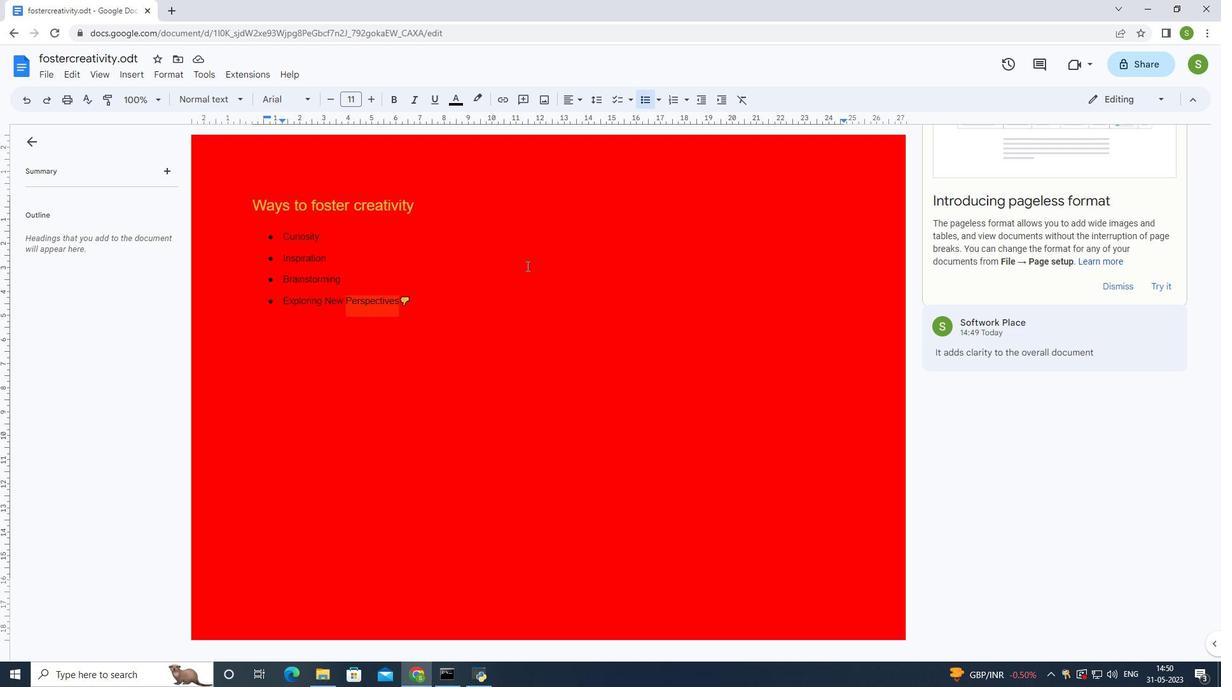 
Action: Mouse moved to (651, 293)
Screenshot: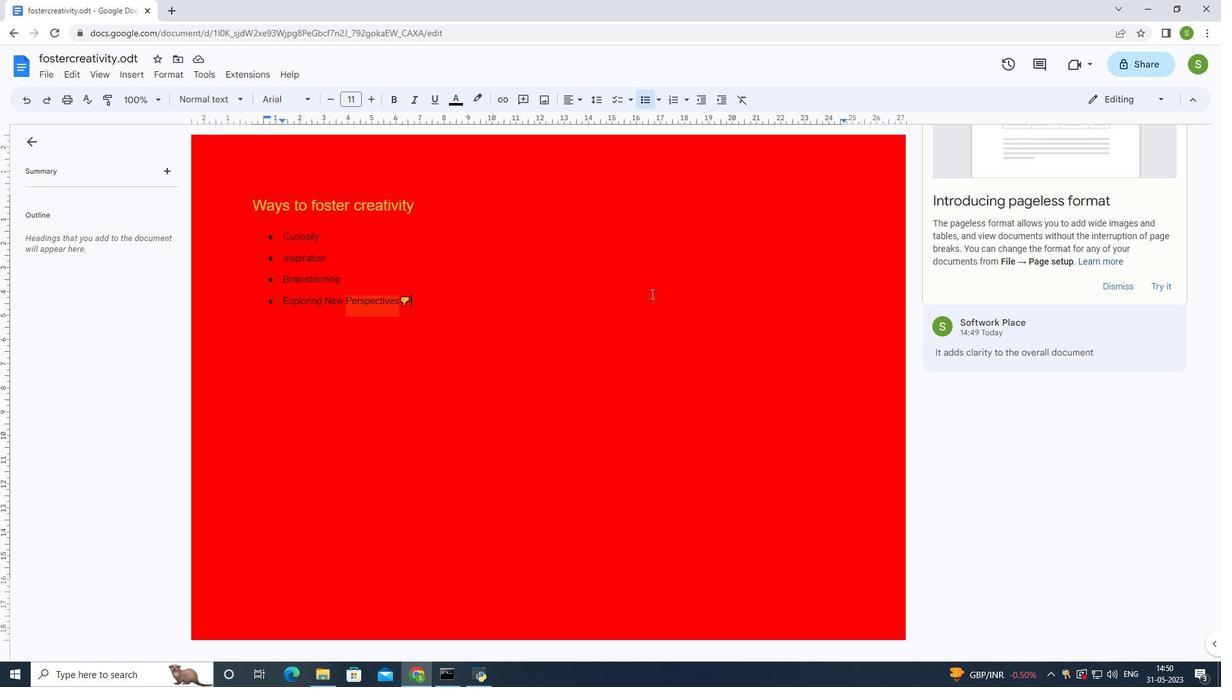 
